Task: Explore a stereo widener VST effect to enhance the spatial presence of a mix.
Action: Mouse moved to (370, 7)
Screenshot: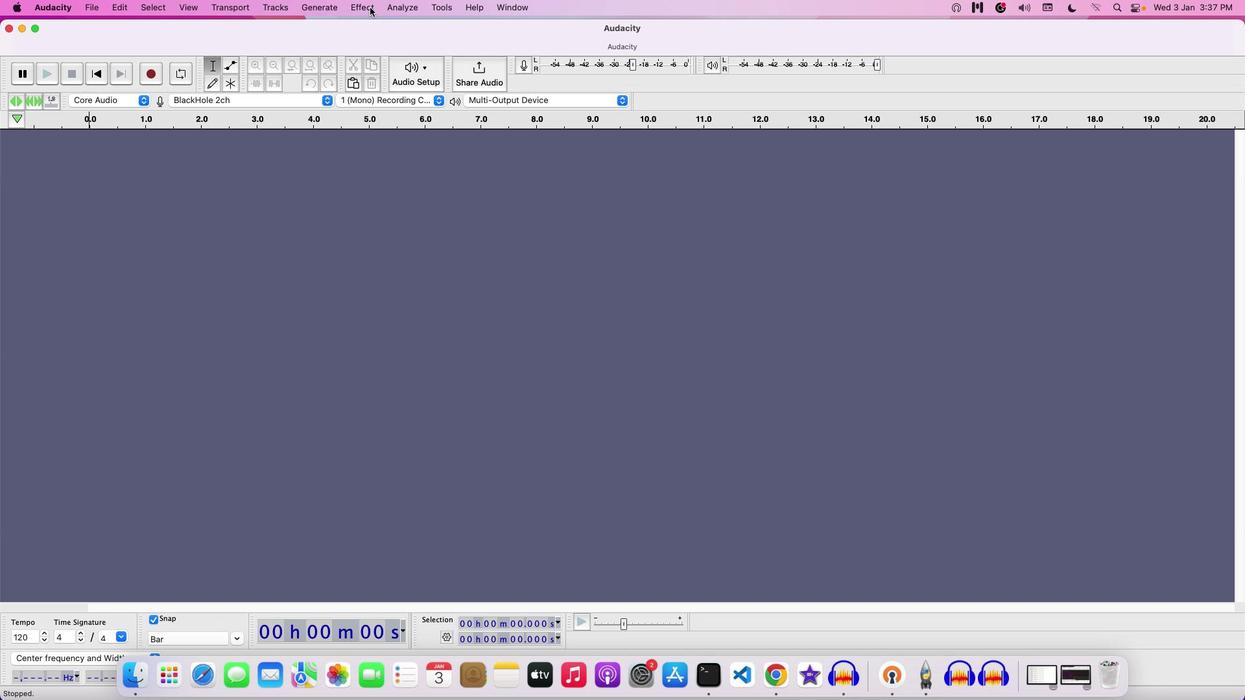 
Action: Mouse pressed left at (370, 7)
Screenshot: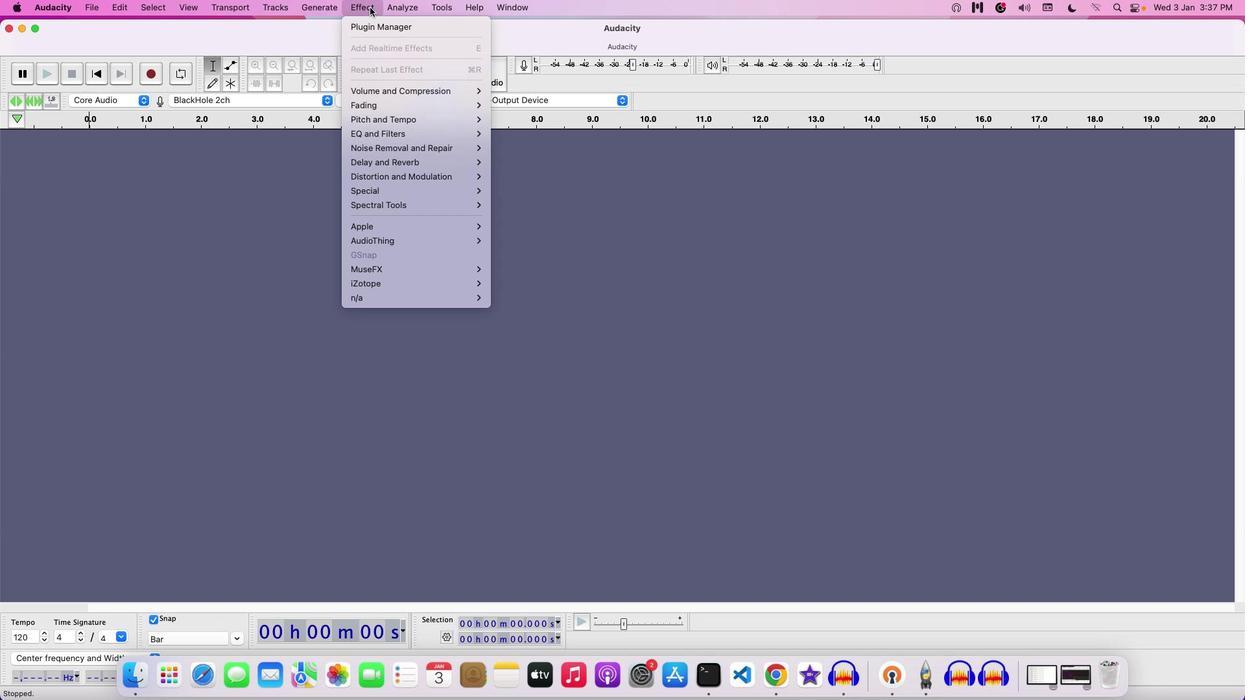
Action: Mouse moved to (108, 40)
Screenshot: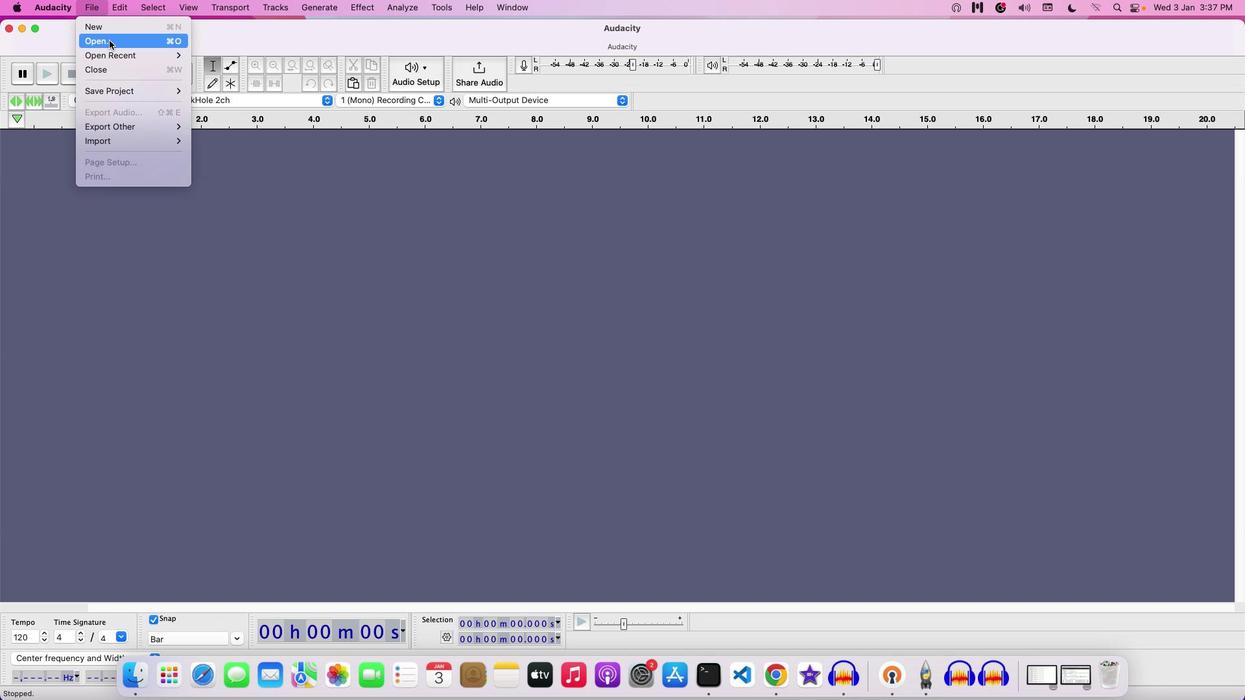 
Action: Mouse pressed left at (108, 40)
Screenshot: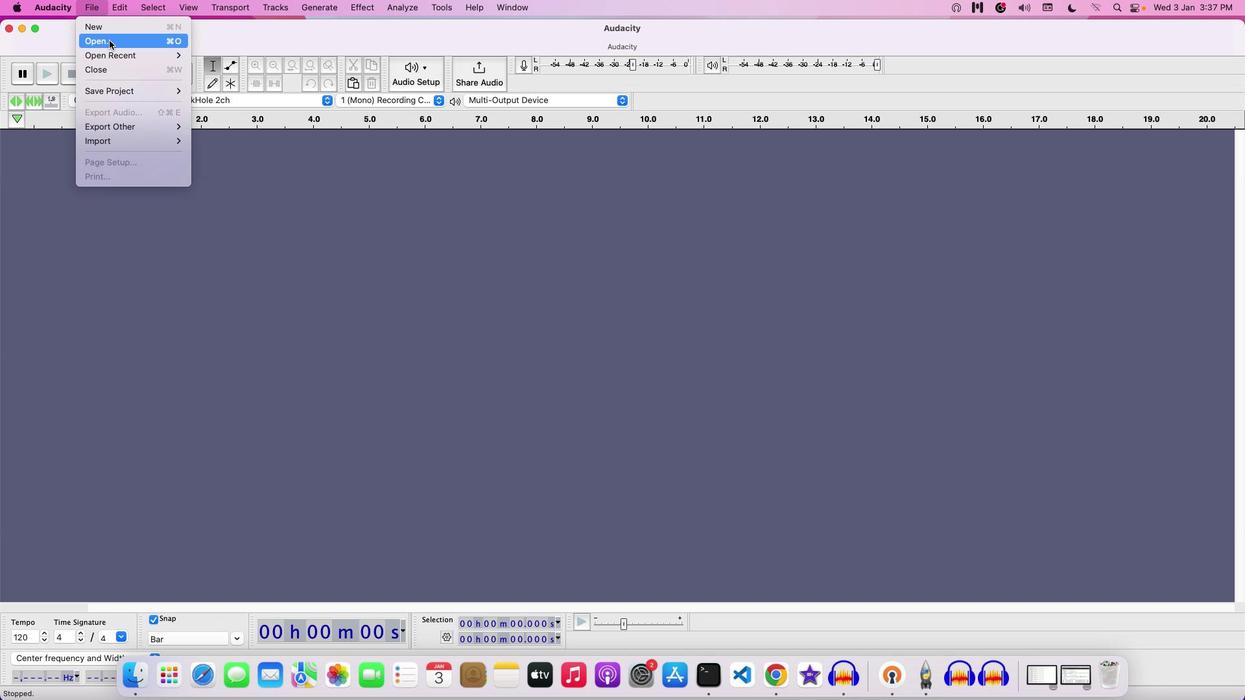 
Action: Mouse moved to (674, 144)
Screenshot: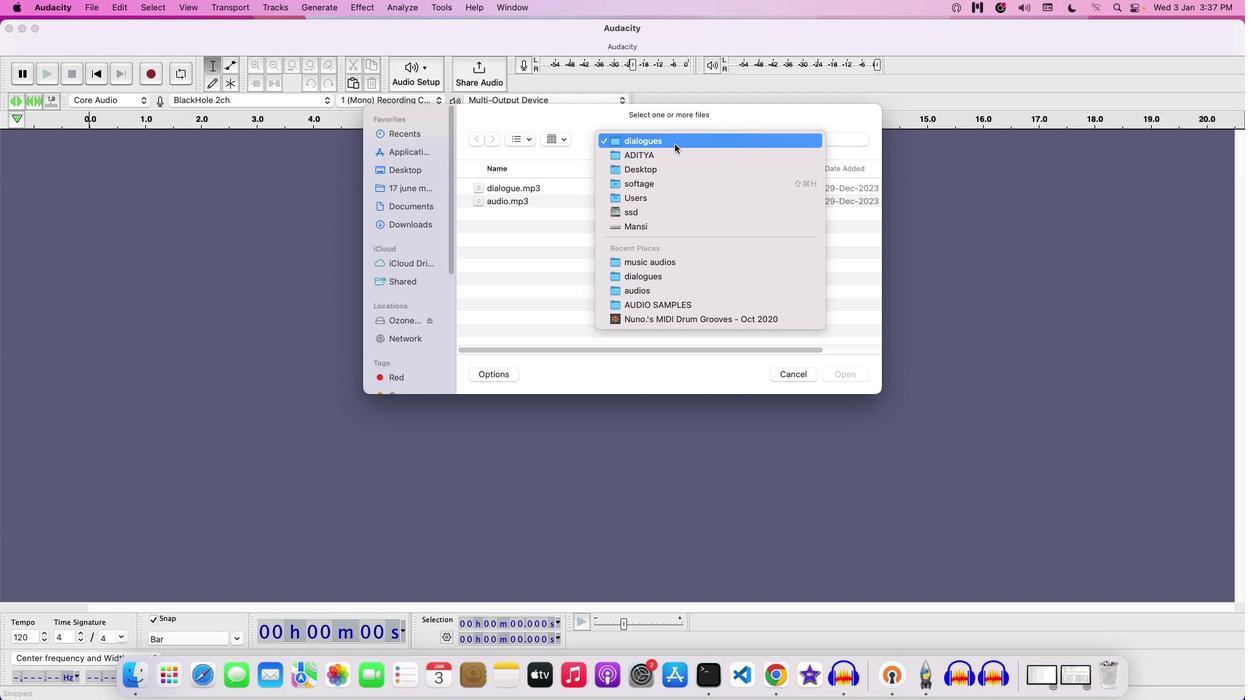 
Action: Mouse pressed left at (674, 144)
Screenshot: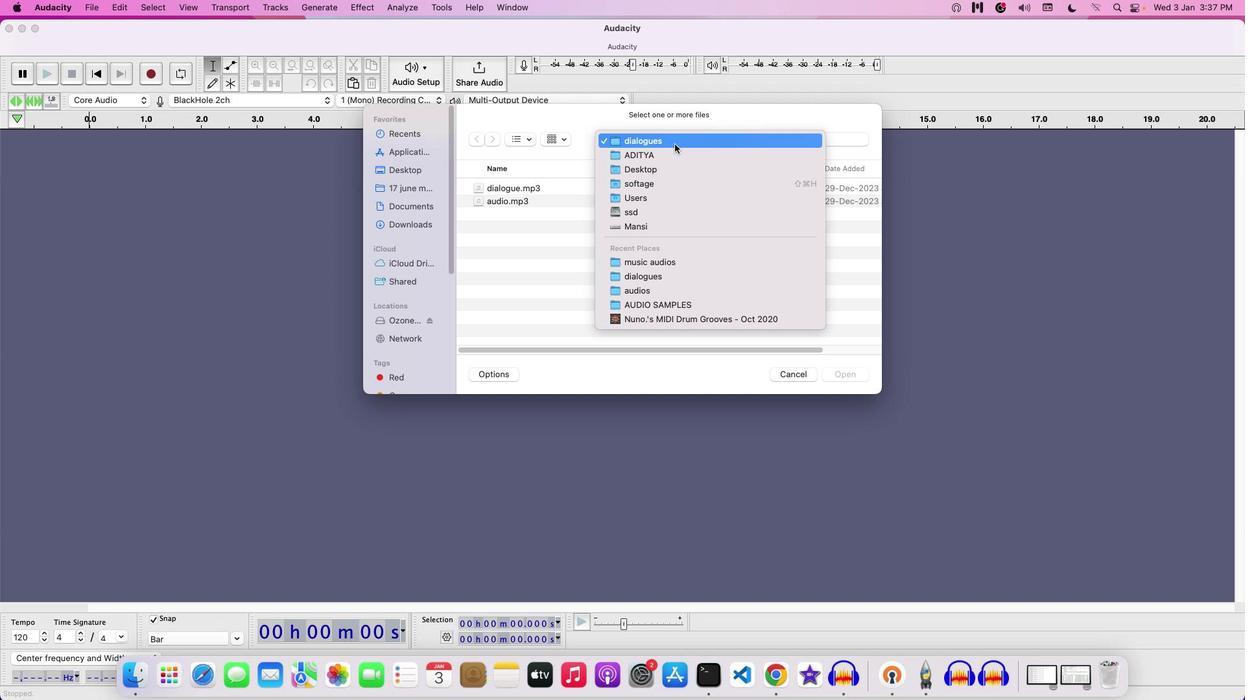 
Action: Mouse moved to (674, 159)
Screenshot: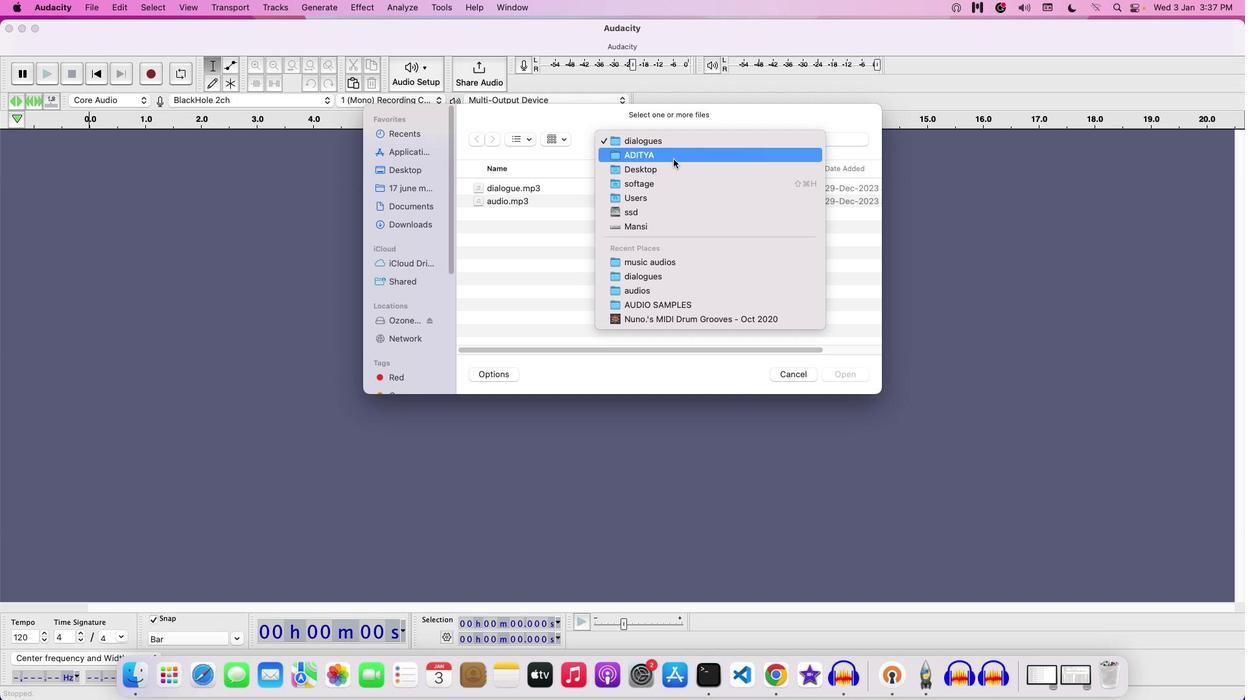 
Action: Mouse pressed left at (674, 159)
Screenshot: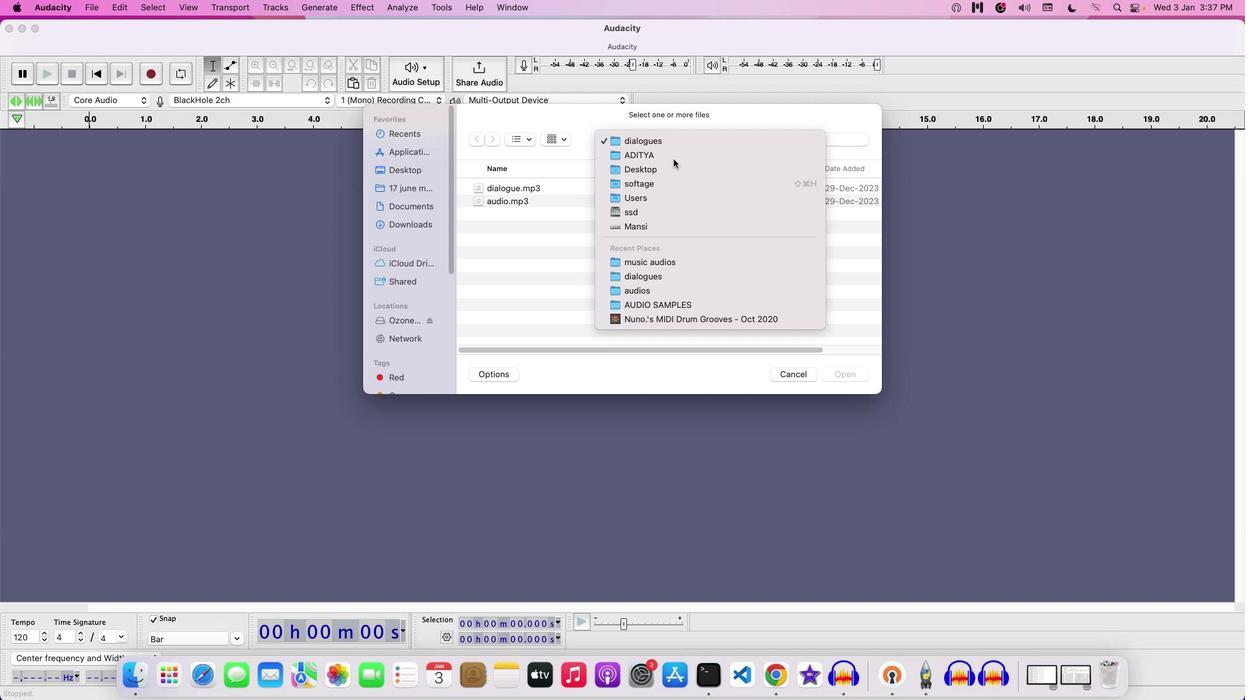 
Action: Mouse moved to (511, 216)
Screenshot: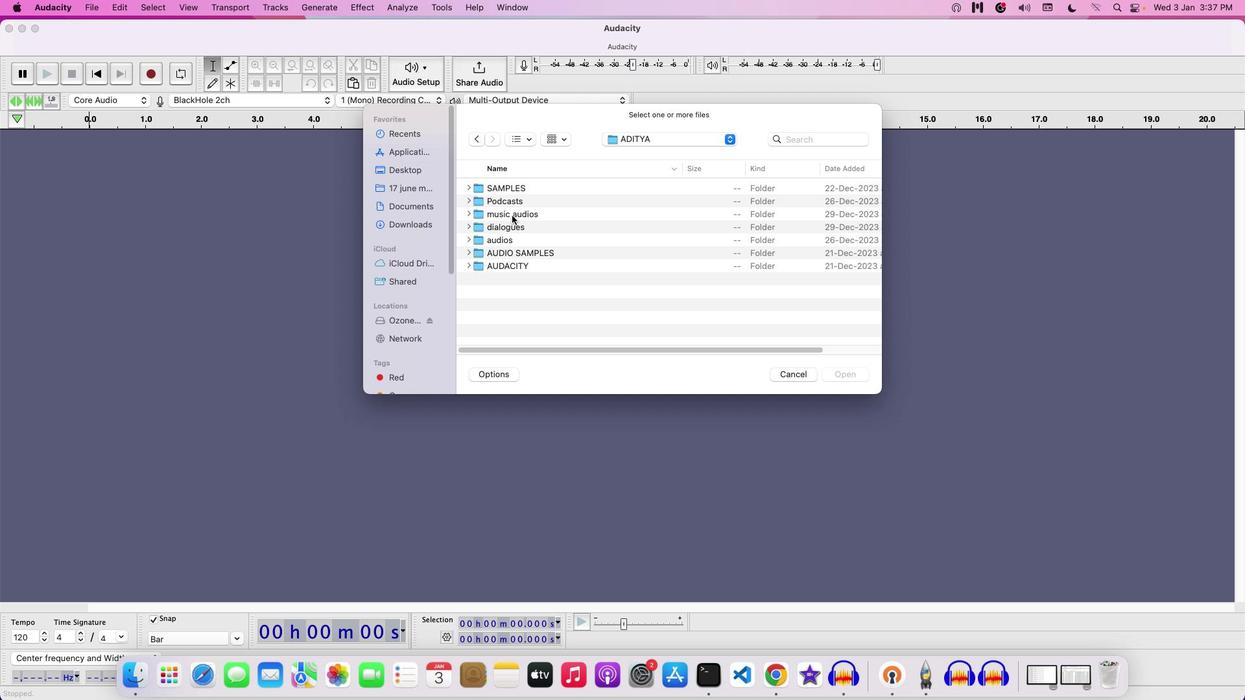 
Action: Mouse pressed left at (511, 216)
Screenshot: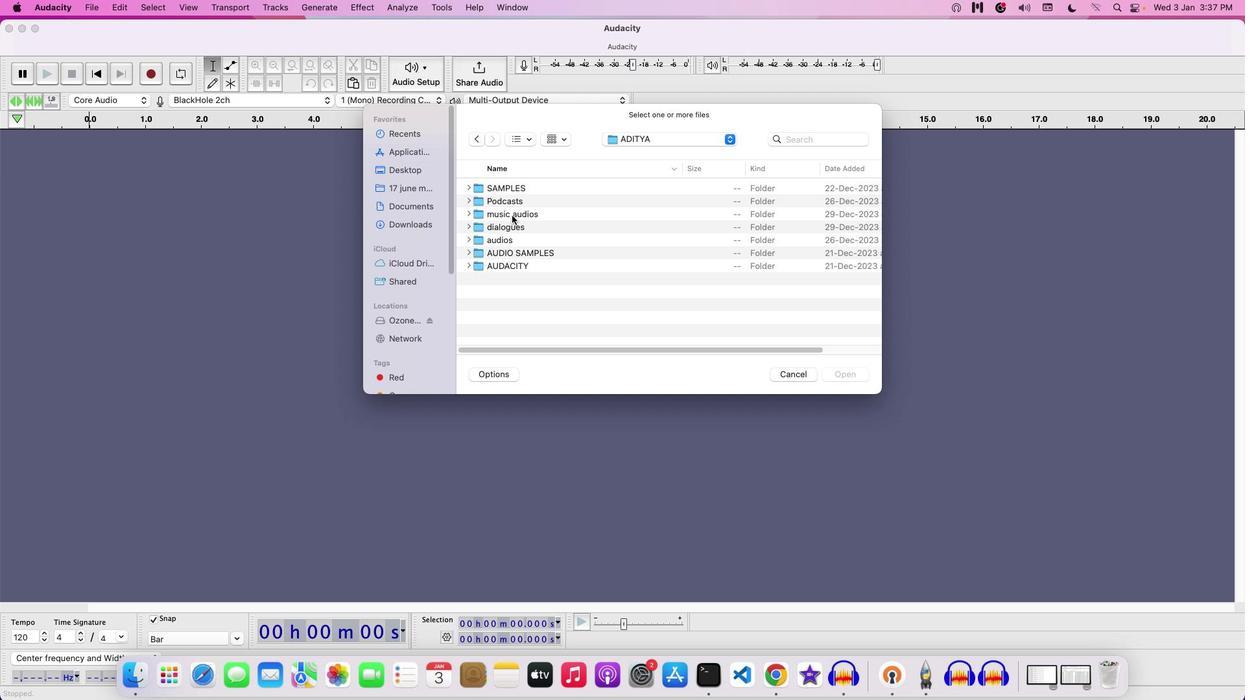 
Action: Mouse pressed left at (511, 216)
Screenshot: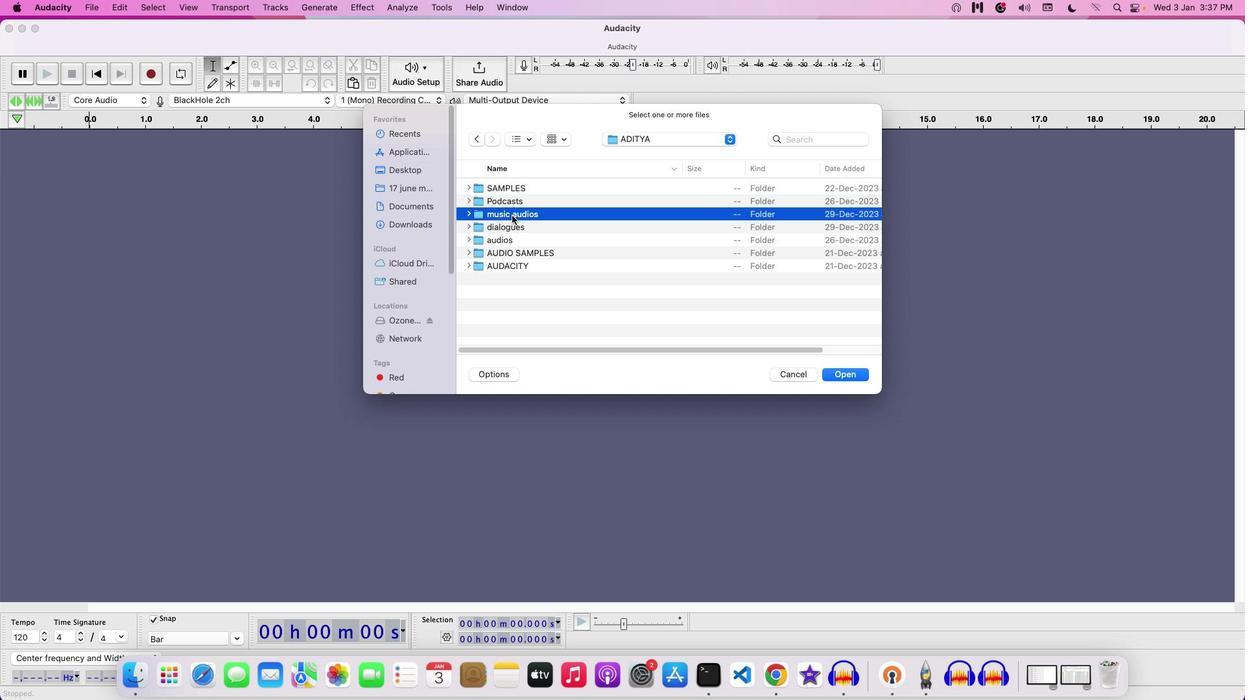 
Action: Mouse moved to (547, 277)
Screenshot: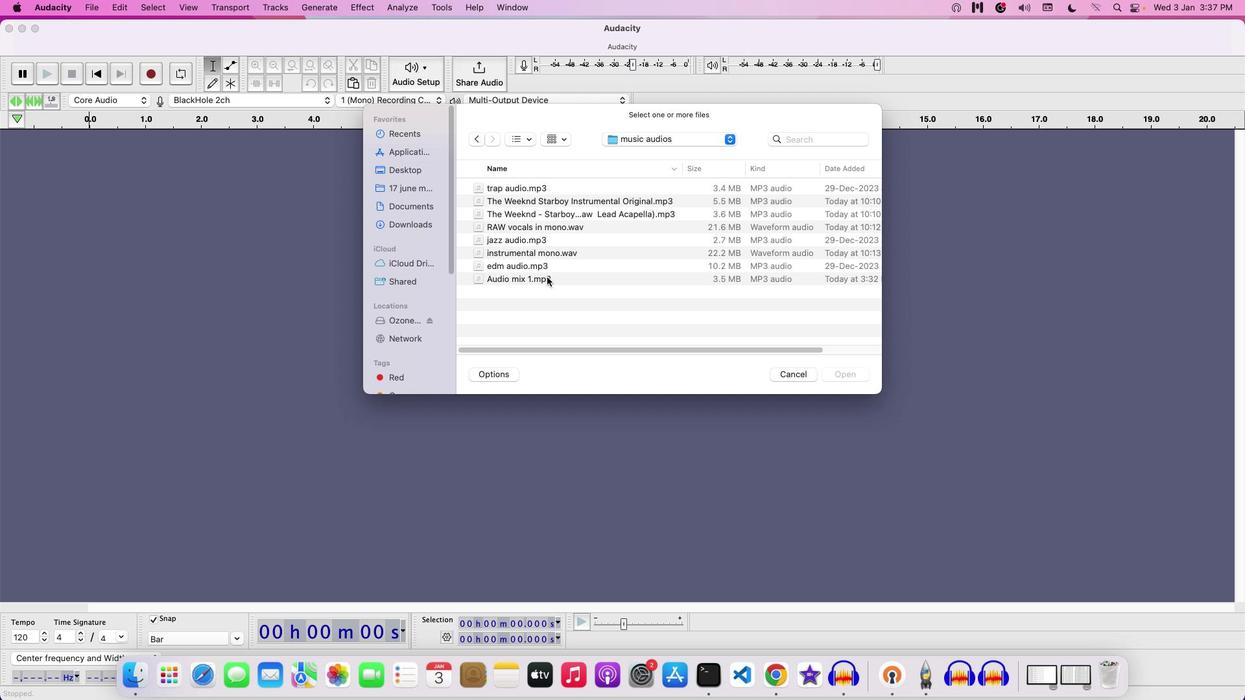
Action: Mouse pressed left at (547, 277)
Screenshot: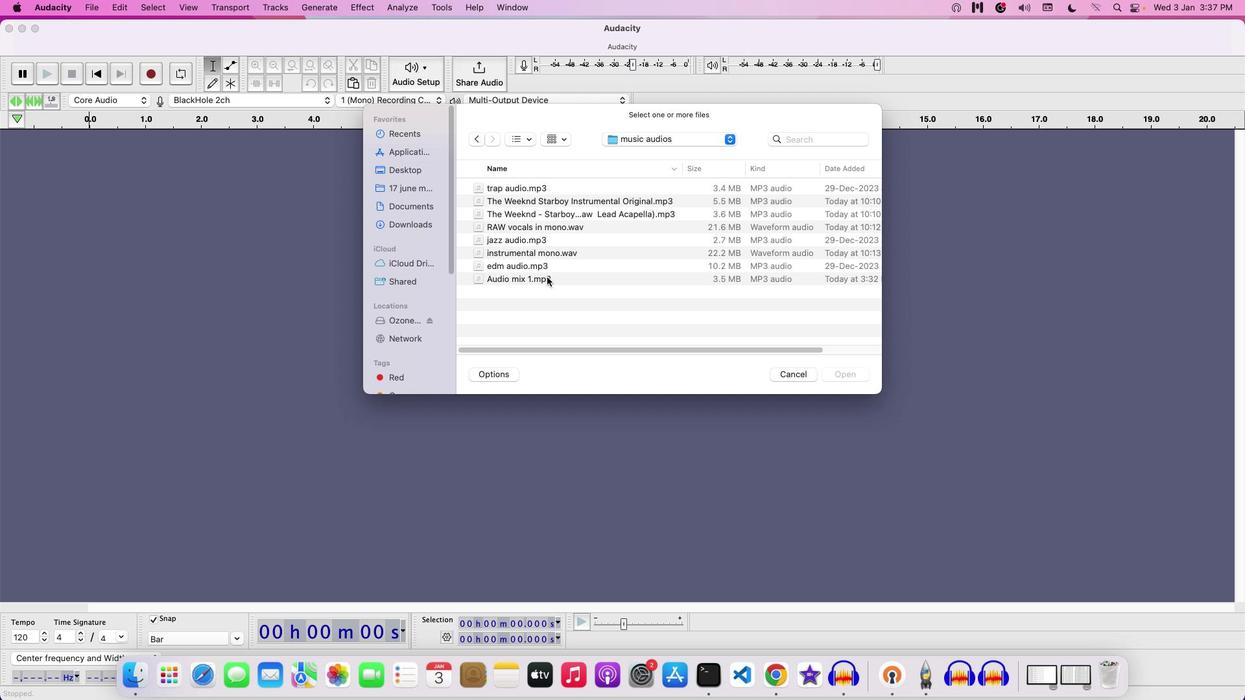 
Action: Mouse moved to (570, 281)
Screenshot: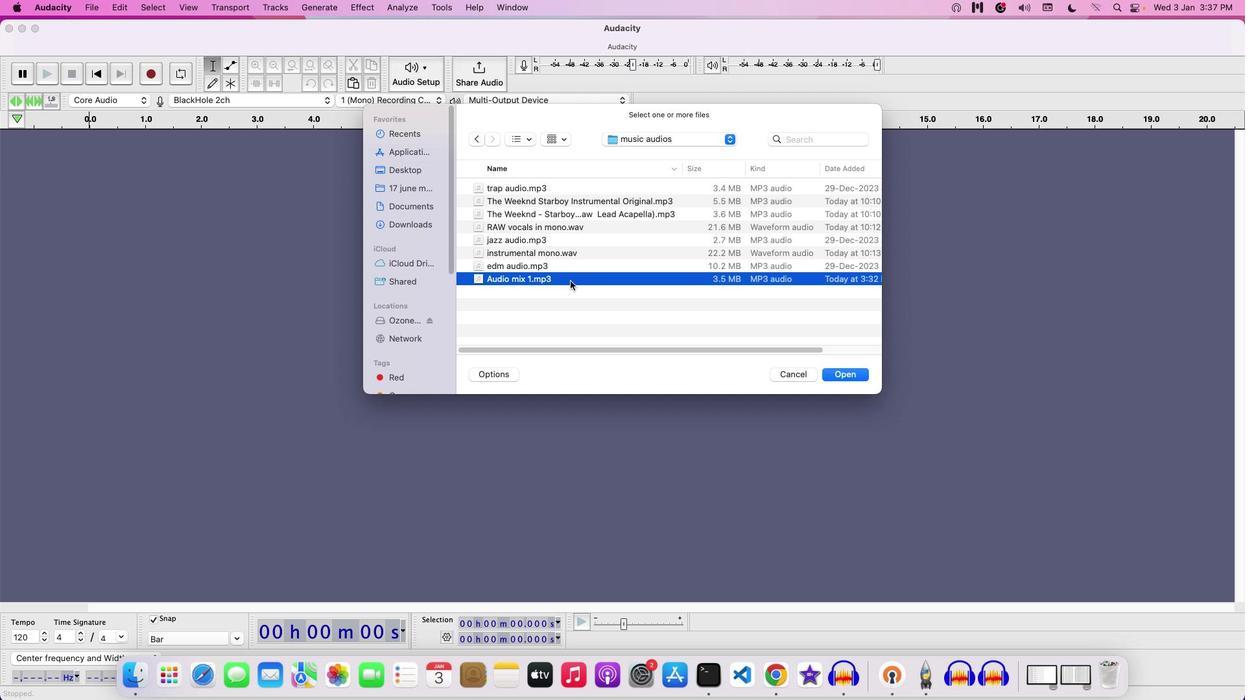 
Action: Mouse pressed left at (570, 281)
Screenshot: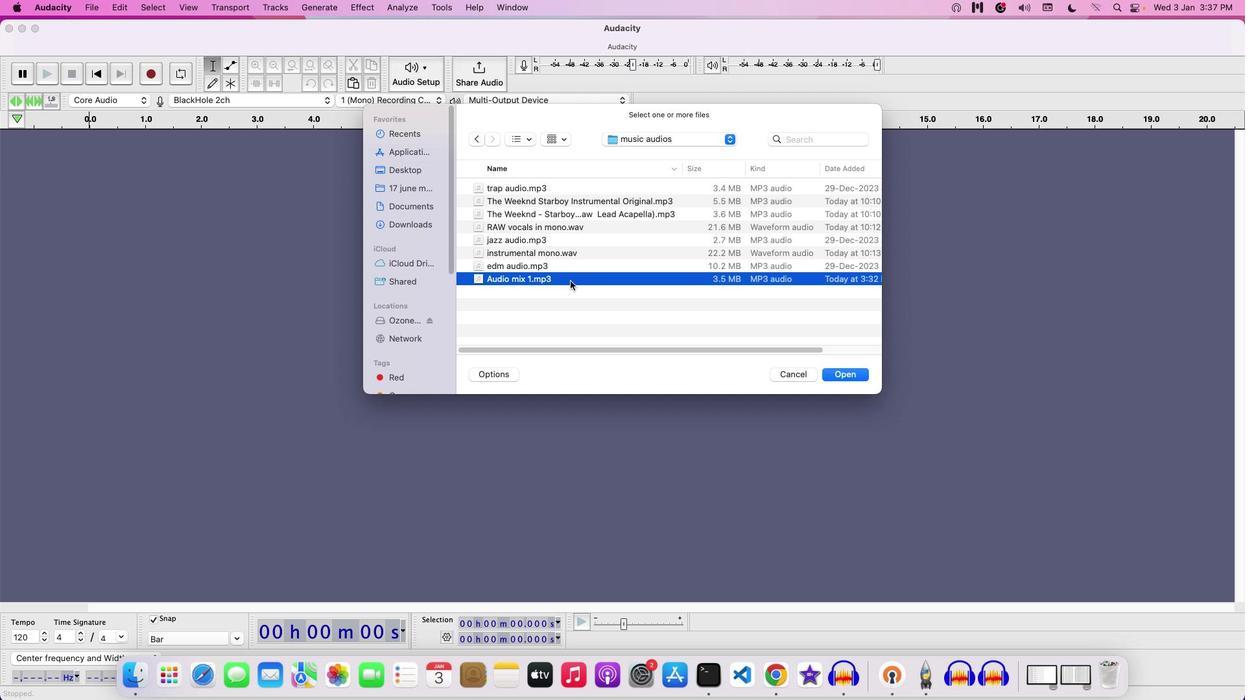 
Action: Mouse moved to (784, 375)
Screenshot: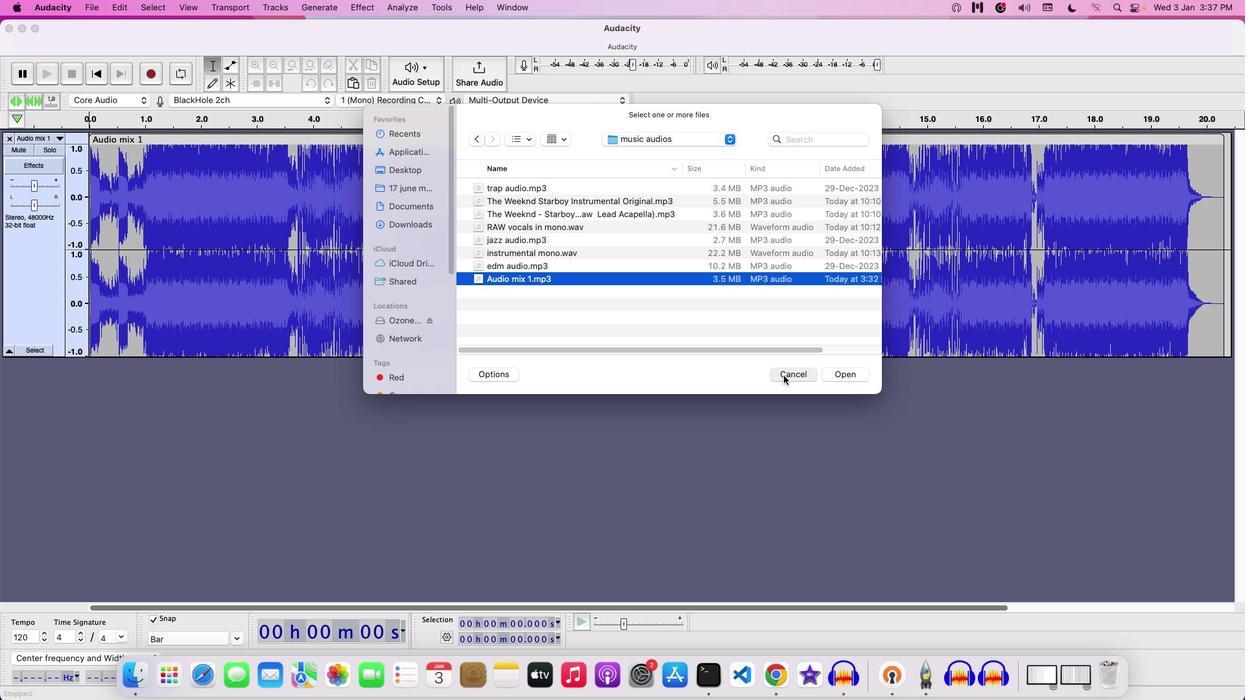 
Action: Mouse pressed left at (784, 375)
Screenshot: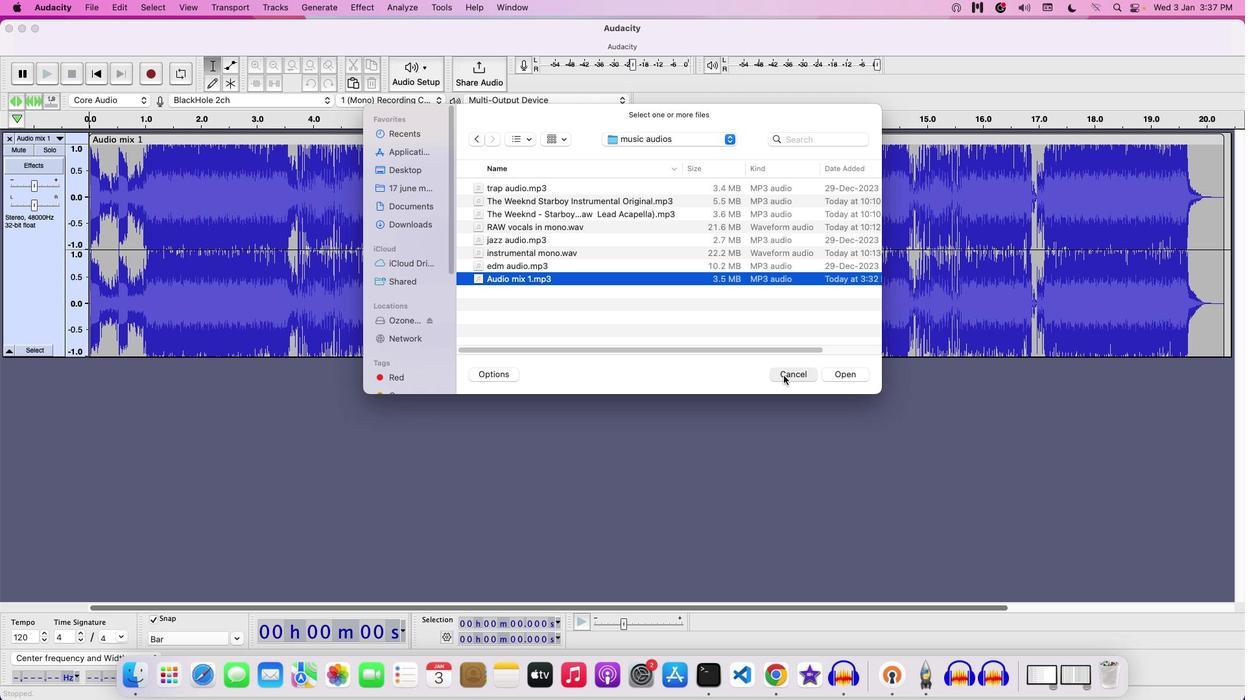
Action: Mouse moved to (511, 276)
Screenshot: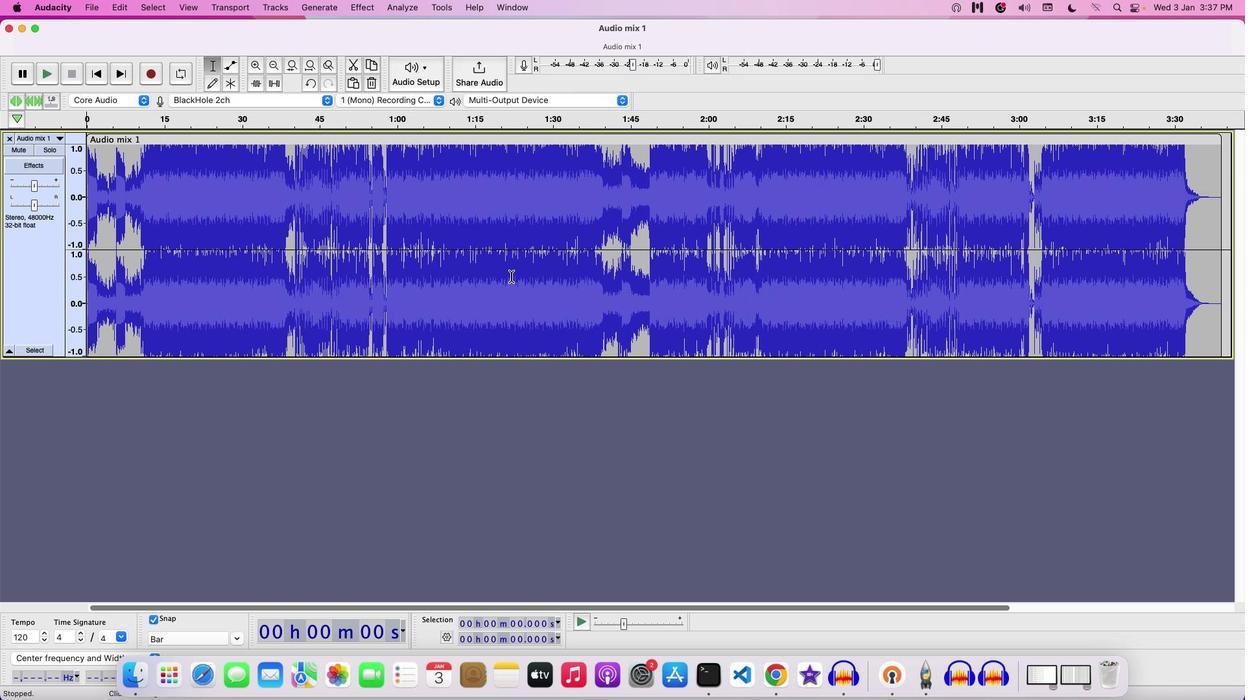 
Action: Key pressed Key.space
Screenshot: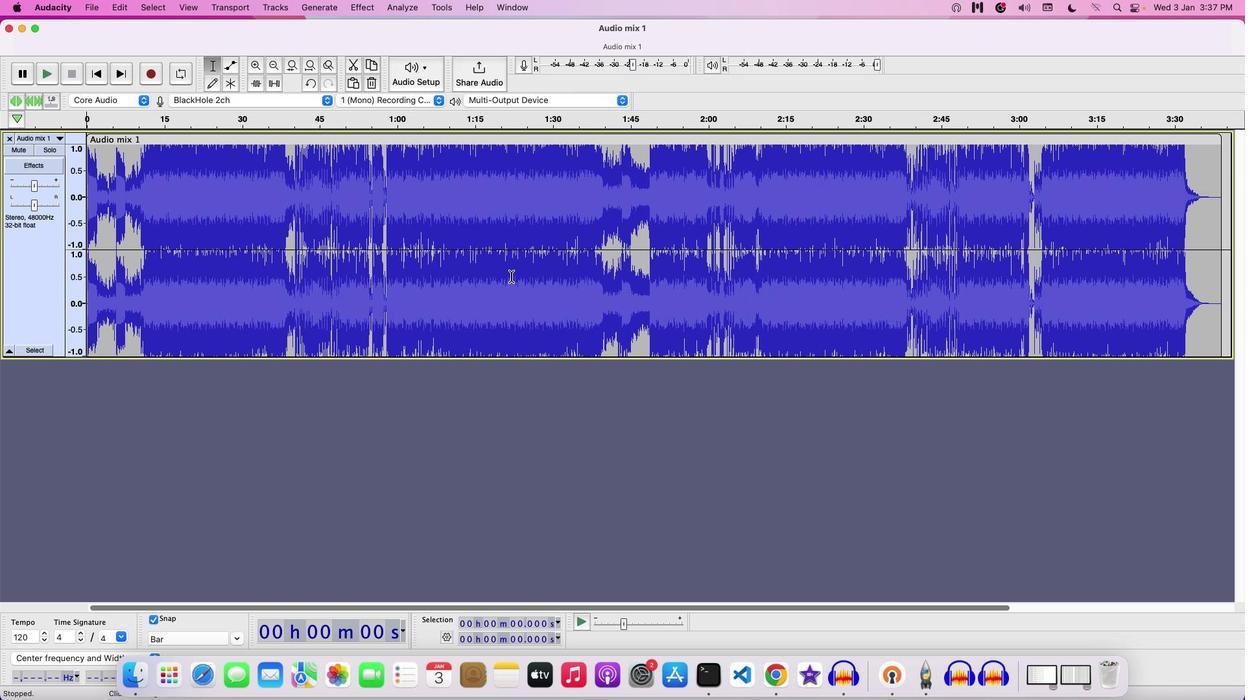 
Action: Mouse moved to (33, 186)
Screenshot: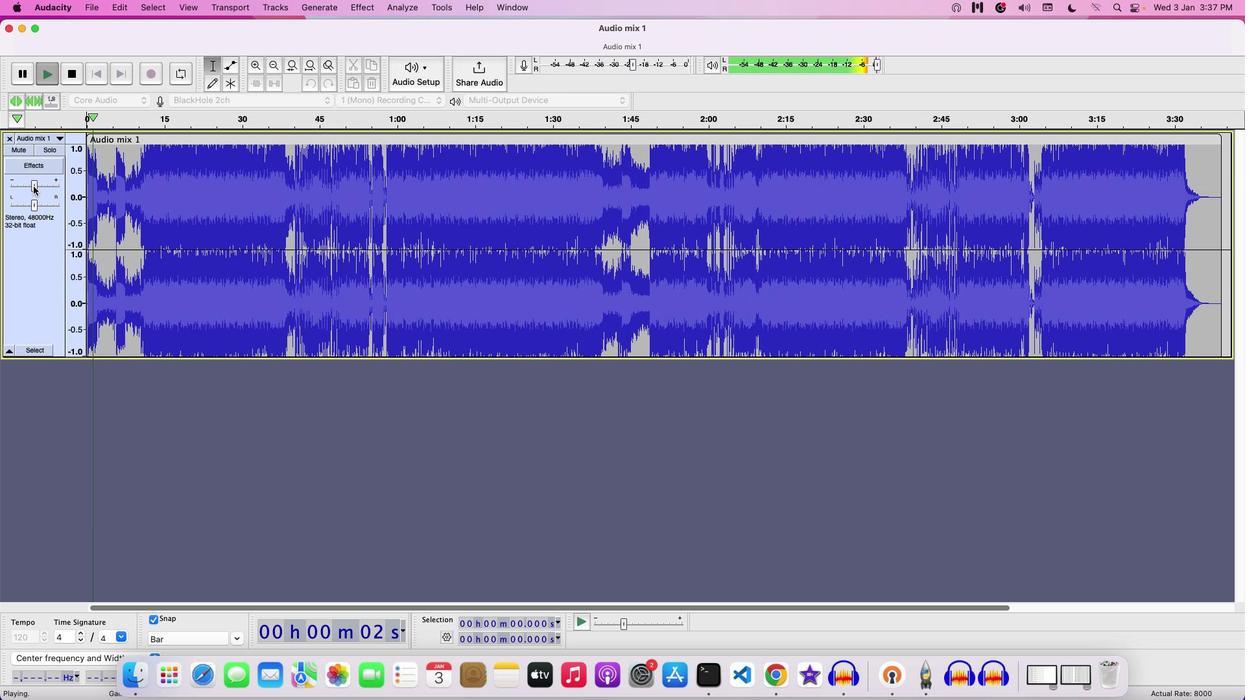 
Action: Mouse pressed left at (33, 186)
Screenshot: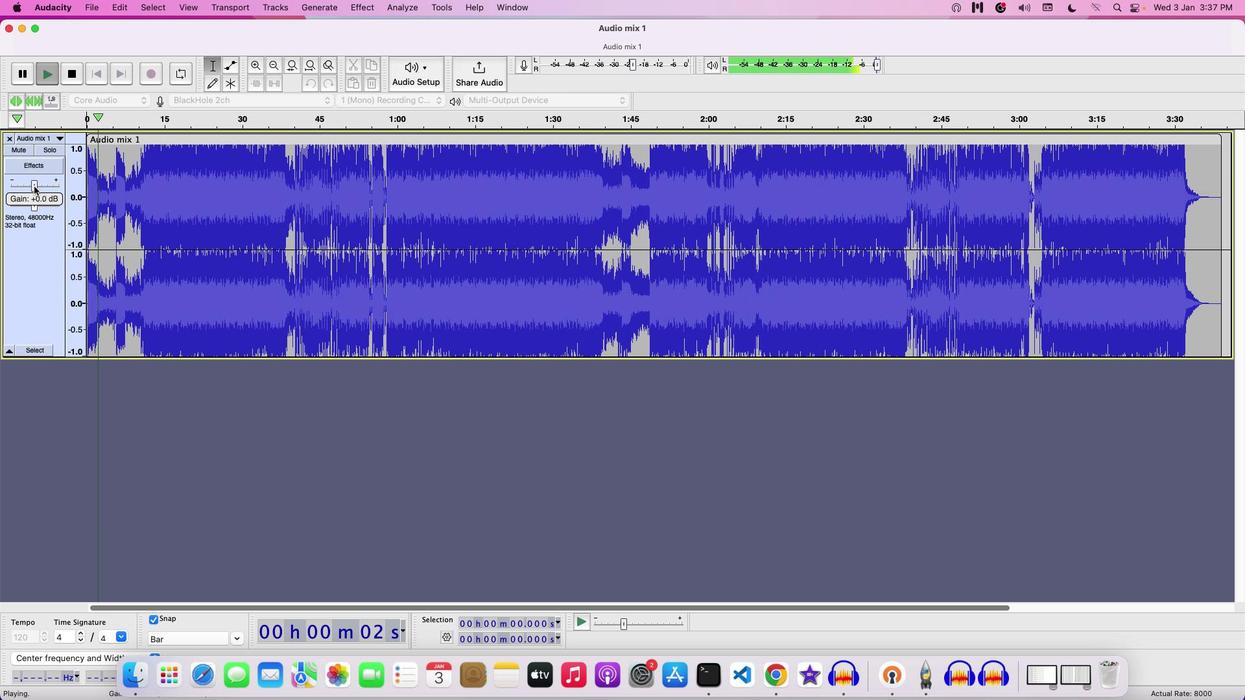 
Action: Mouse moved to (34, 184)
Screenshot: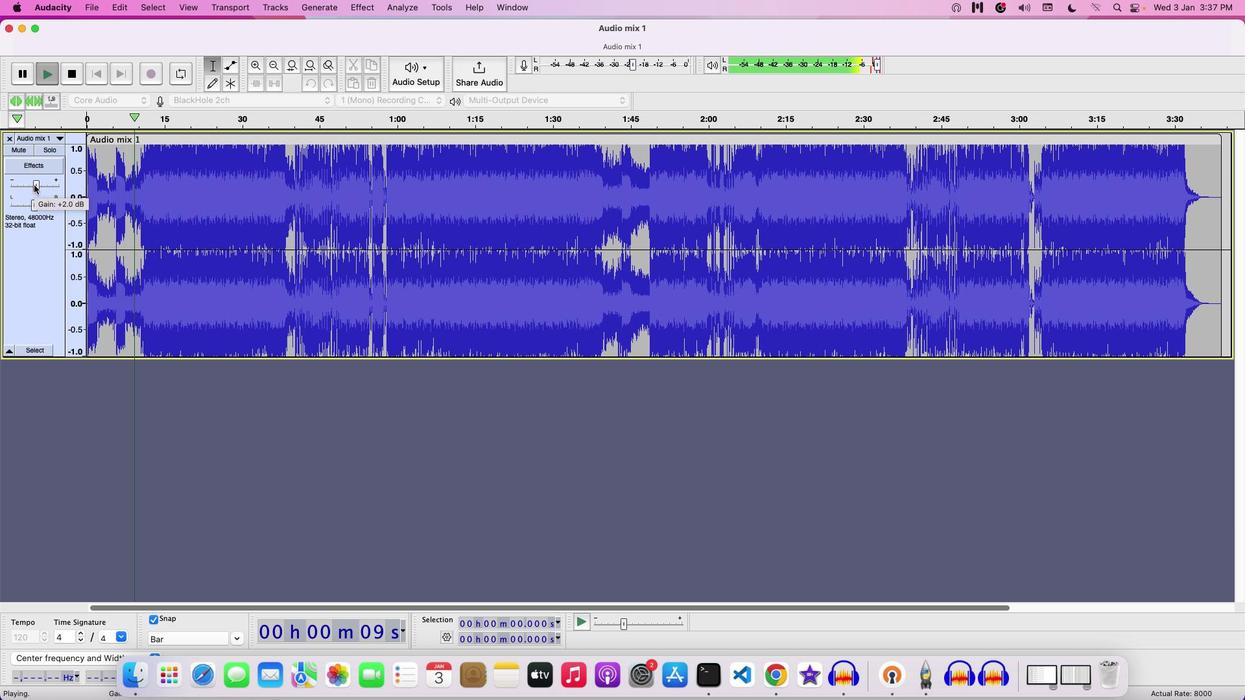 
Action: Mouse pressed left at (34, 184)
Screenshot: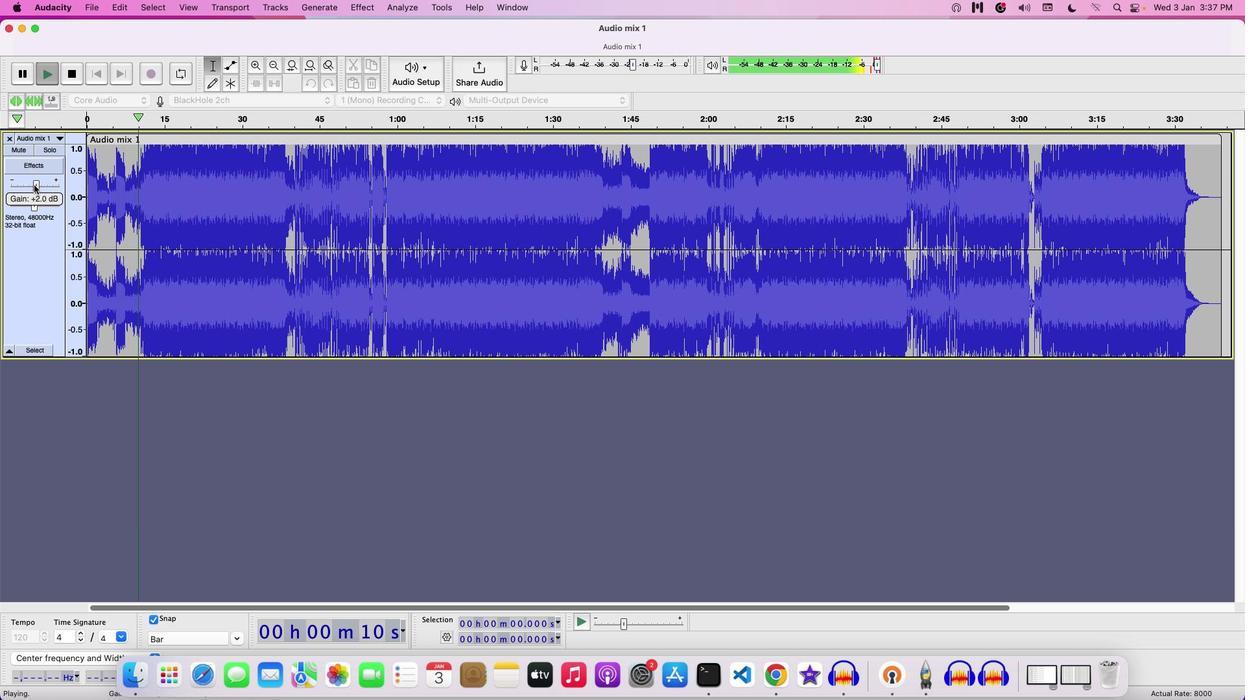 
Action: Mouse moved to (34, 184)
Screenshot: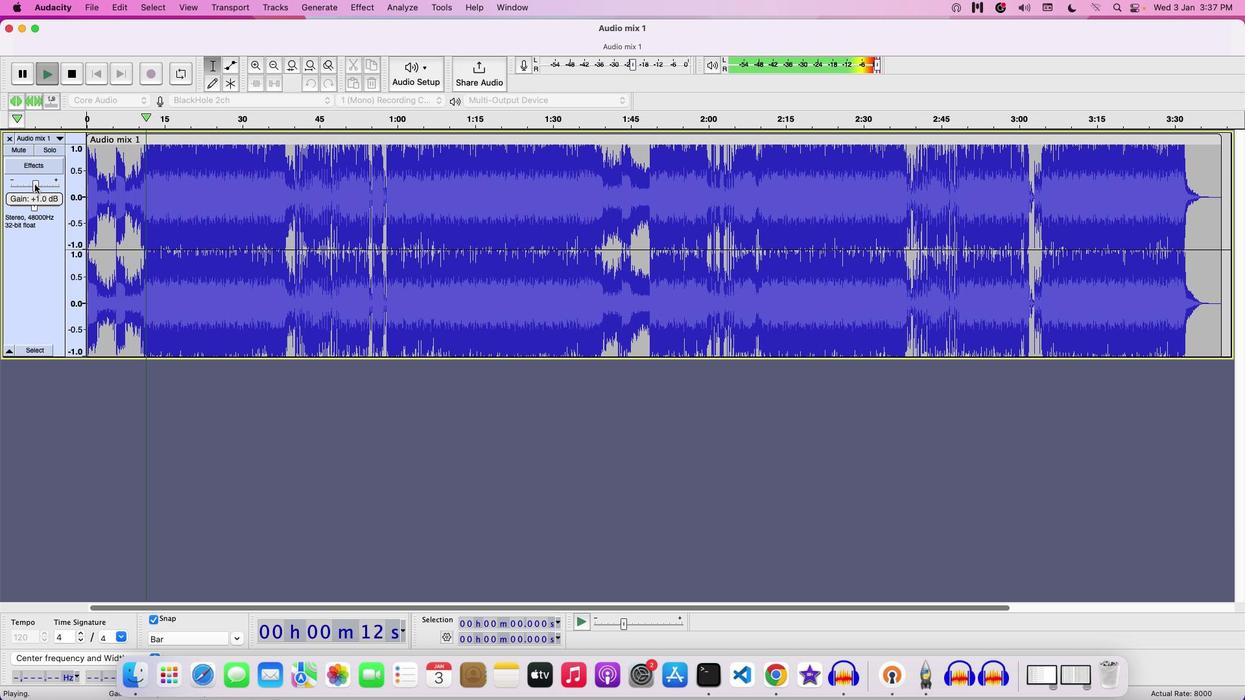 
Action: Mouse pressed left at (34, 184)
Screenshot: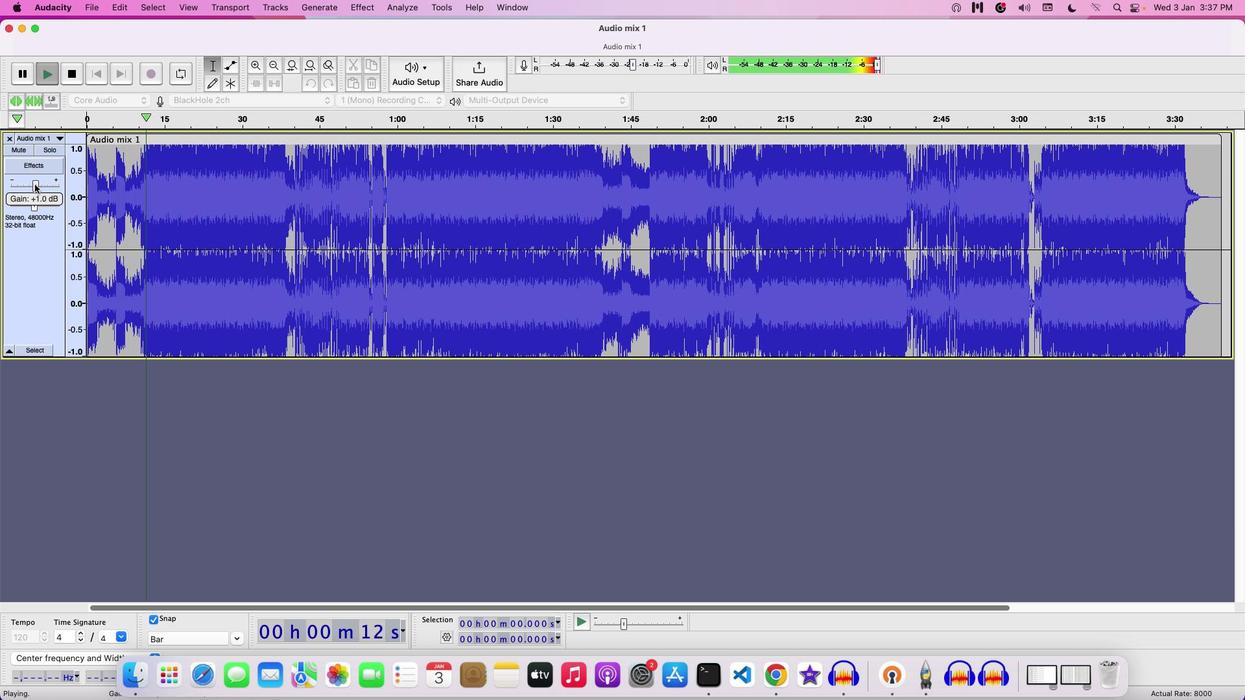 
Action: Mouse moved to (35, 184)
Screenshot: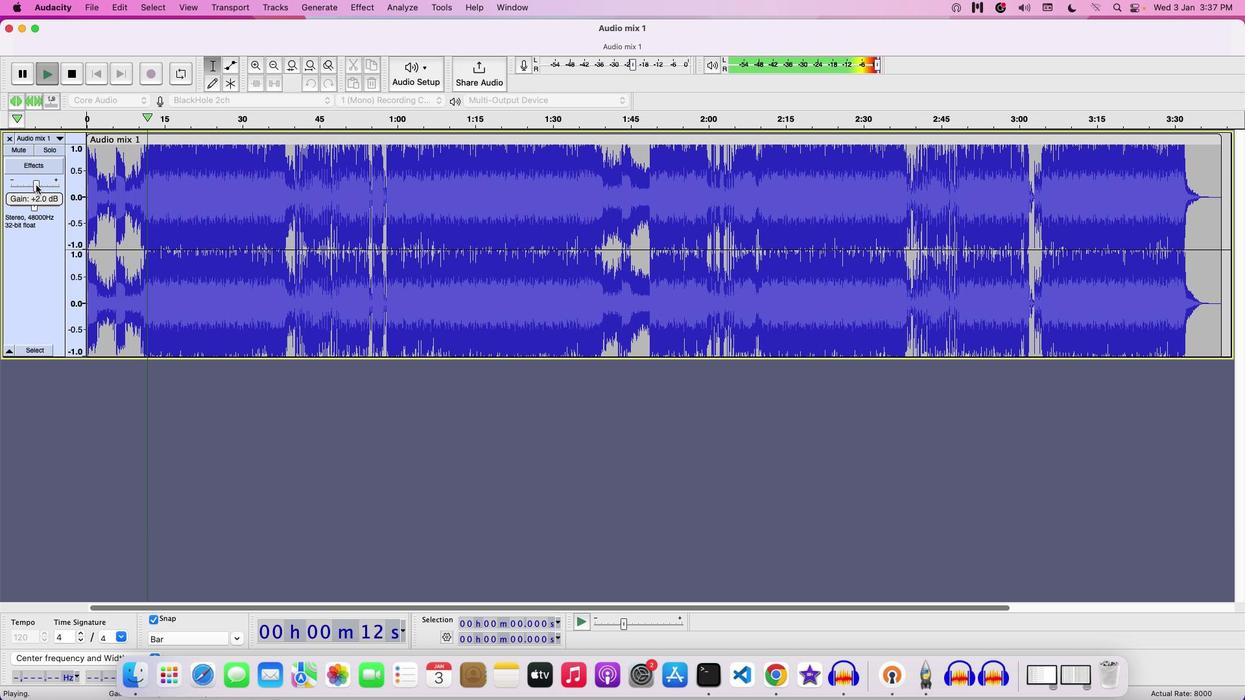 
Action: Mouse pressed left at (35, 184)
Screenshot: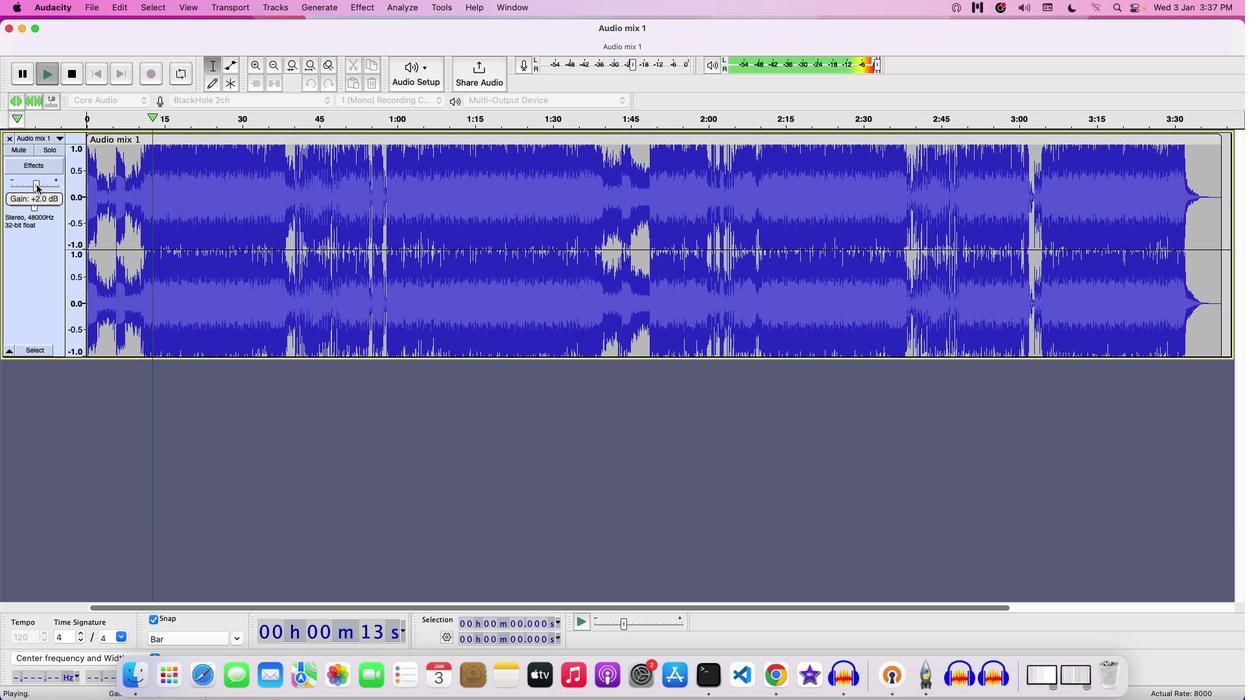 
Action: Mouse moved to (44, 260)
Screenshot: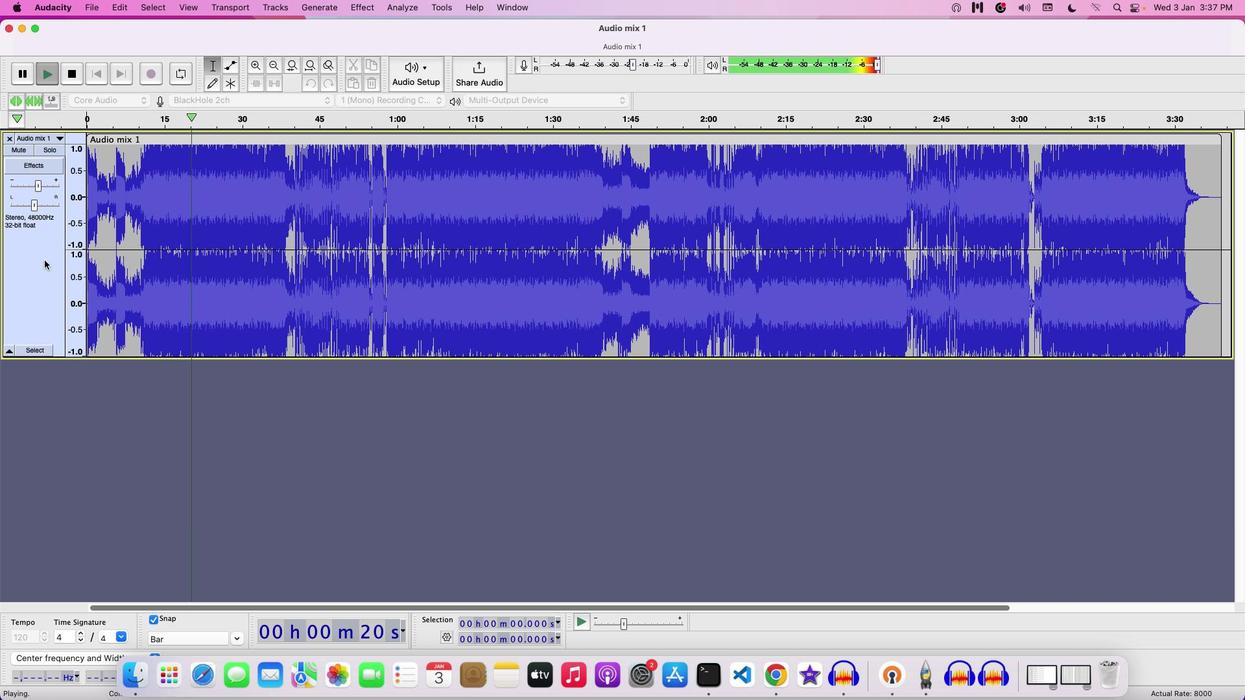 
Action: Mouse pressed left at (44, 260)
Screenshot: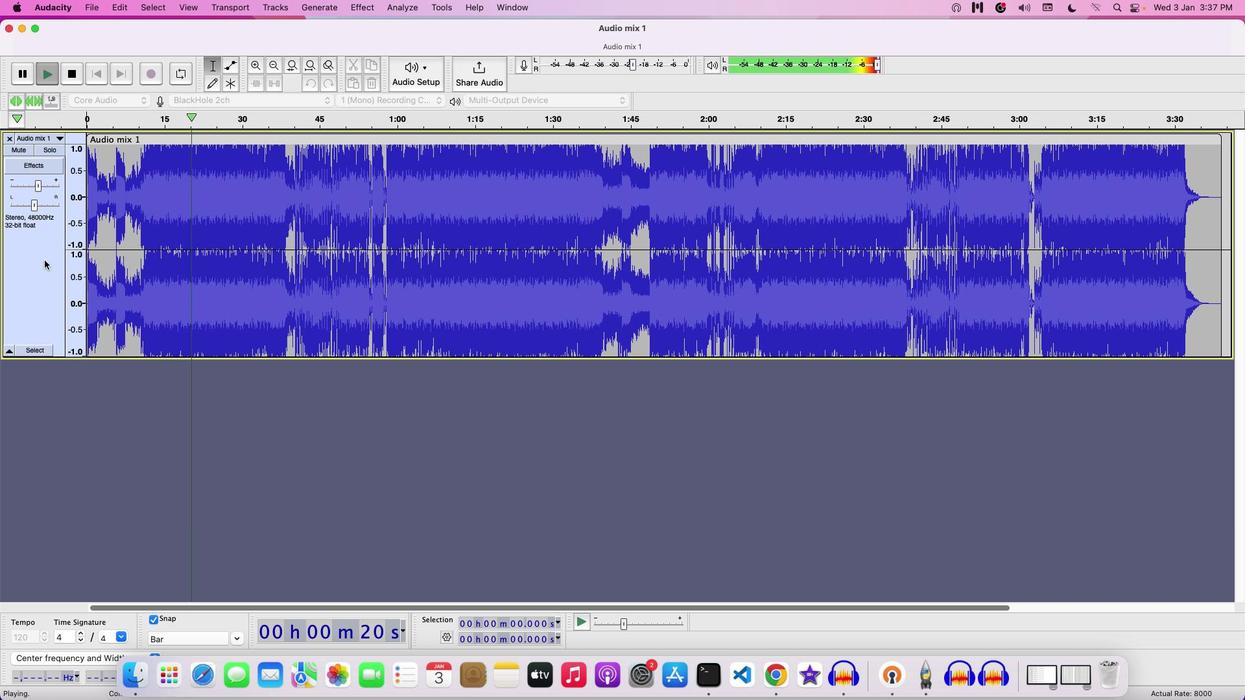 
Action: Mouse moved to (363, 16)
Screenshot: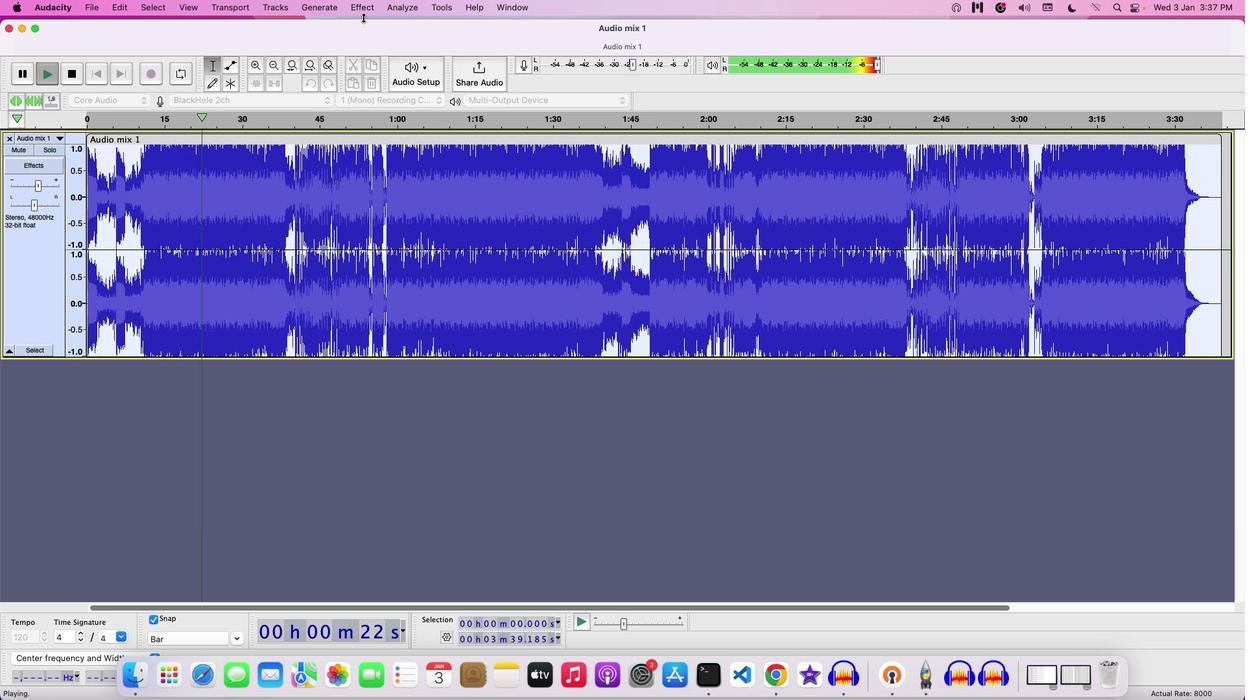 
Action: Key pressed Key.space
Screenshot: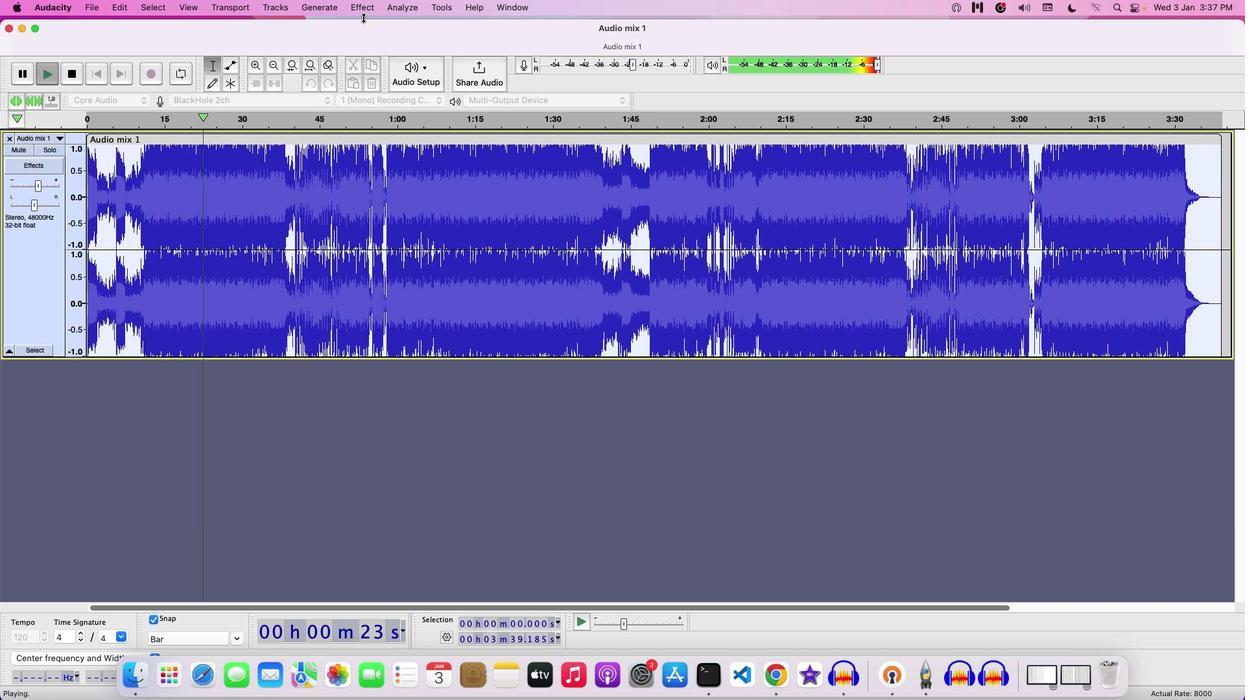 
Action: Mouse moved to (354, 5)
Screenshot: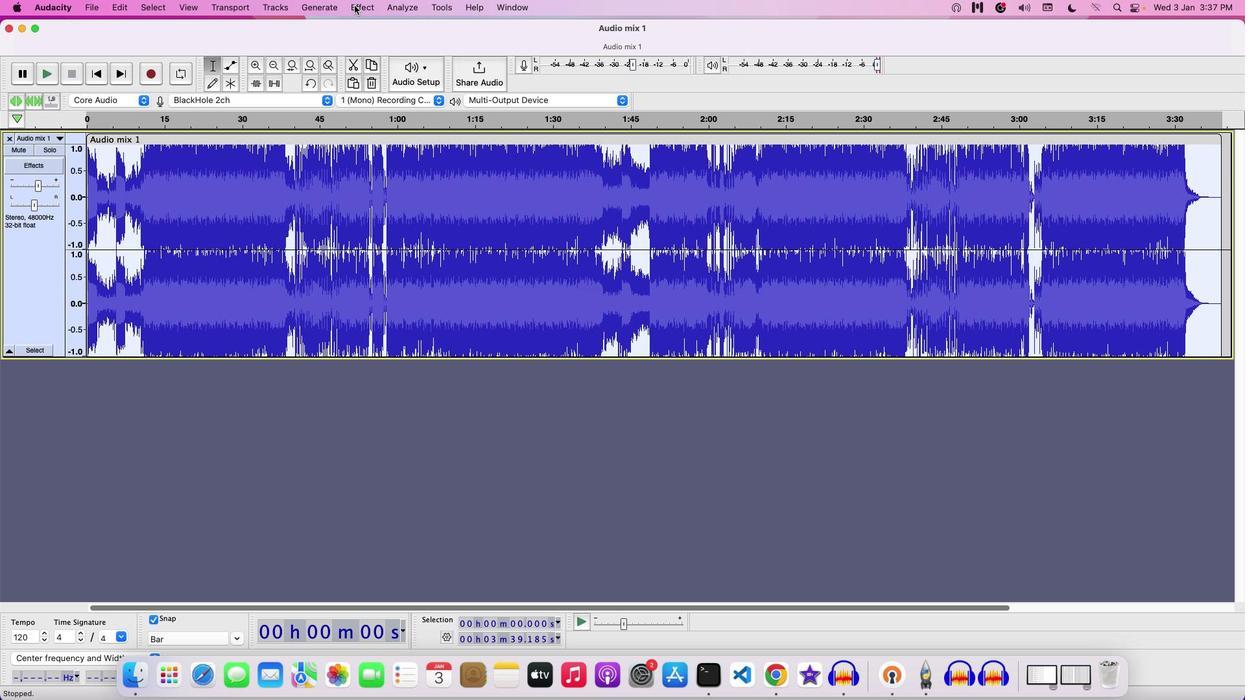 
Action: Mouse pressed left at (354, 5)
Screenshot: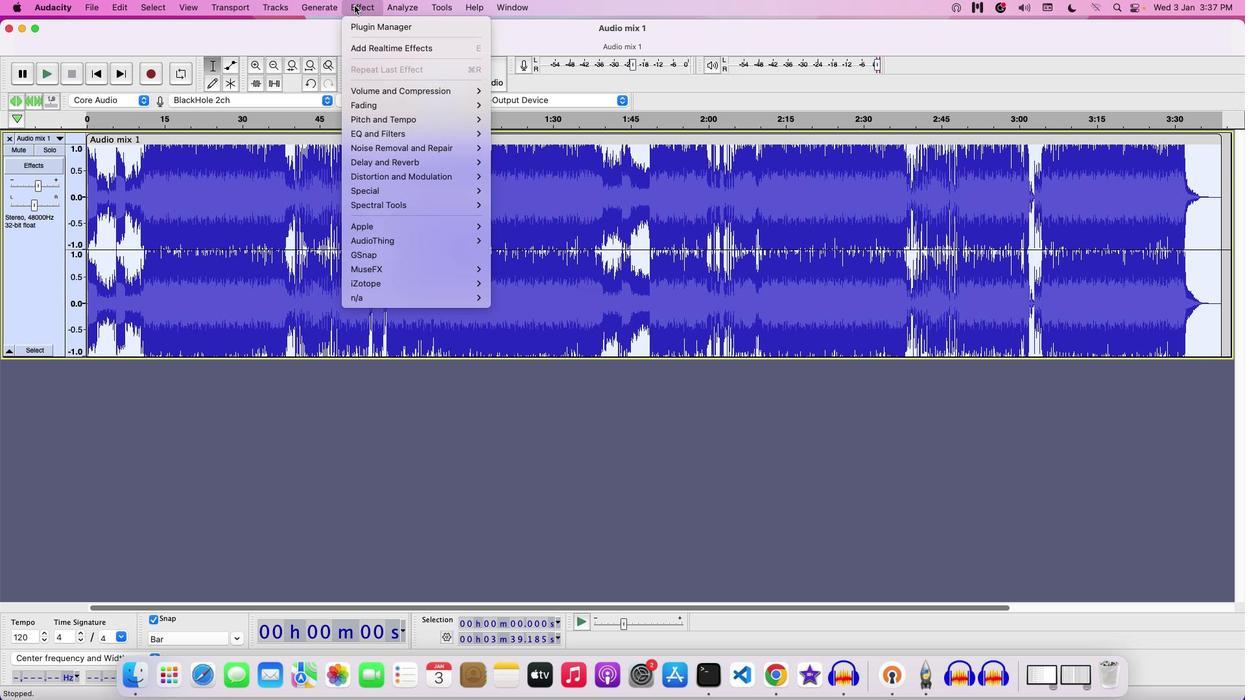 
Action: Mouse moved to (694, 282)
Screenshot: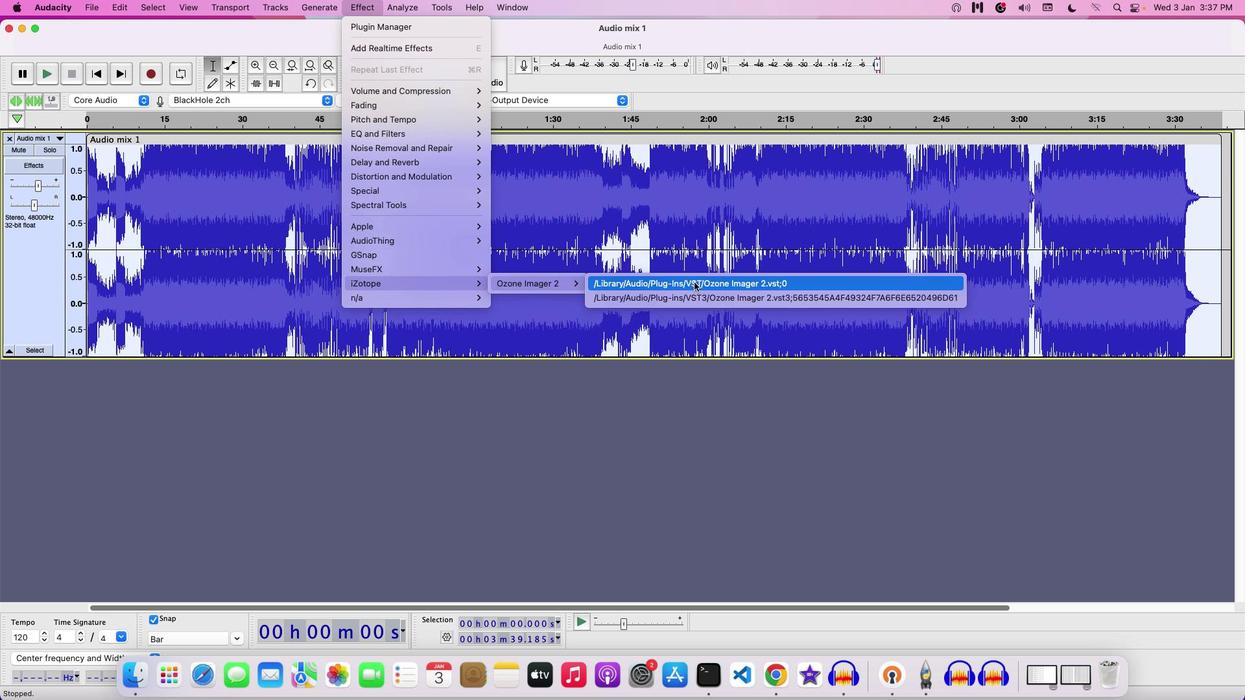 
Action: Mouse pressed left at (694, 282)
Screenshot: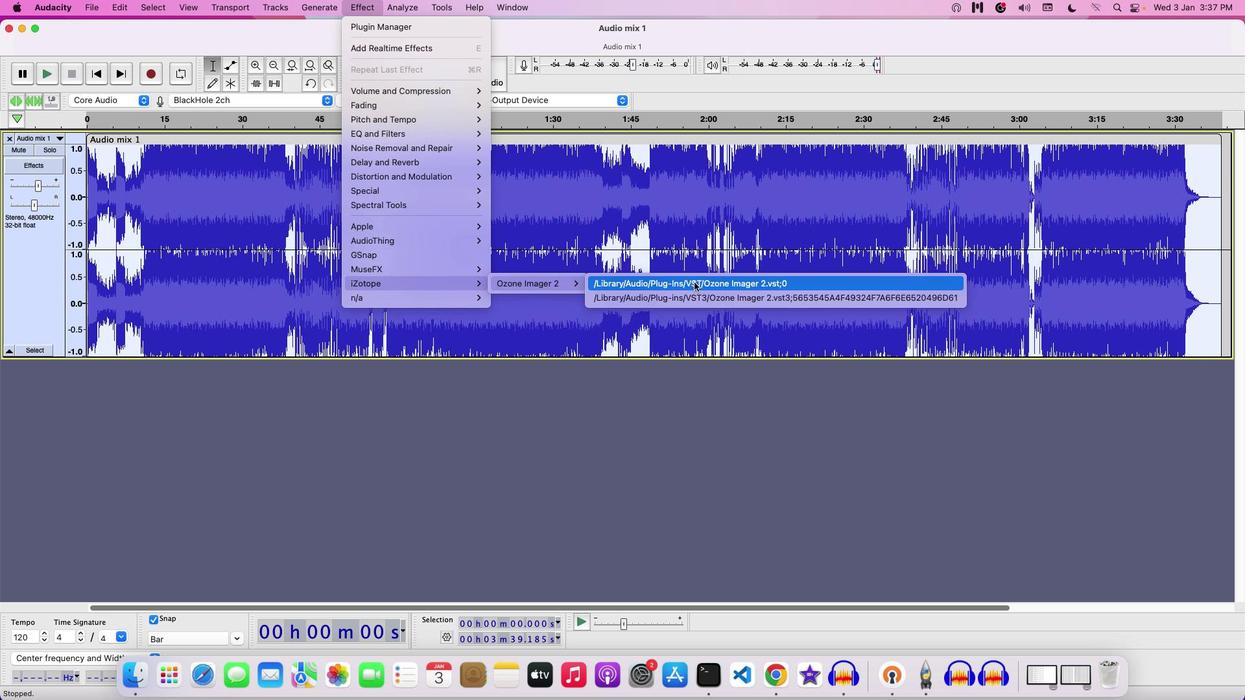 
Action: Mouse moved to (788, 386)
Screenshot: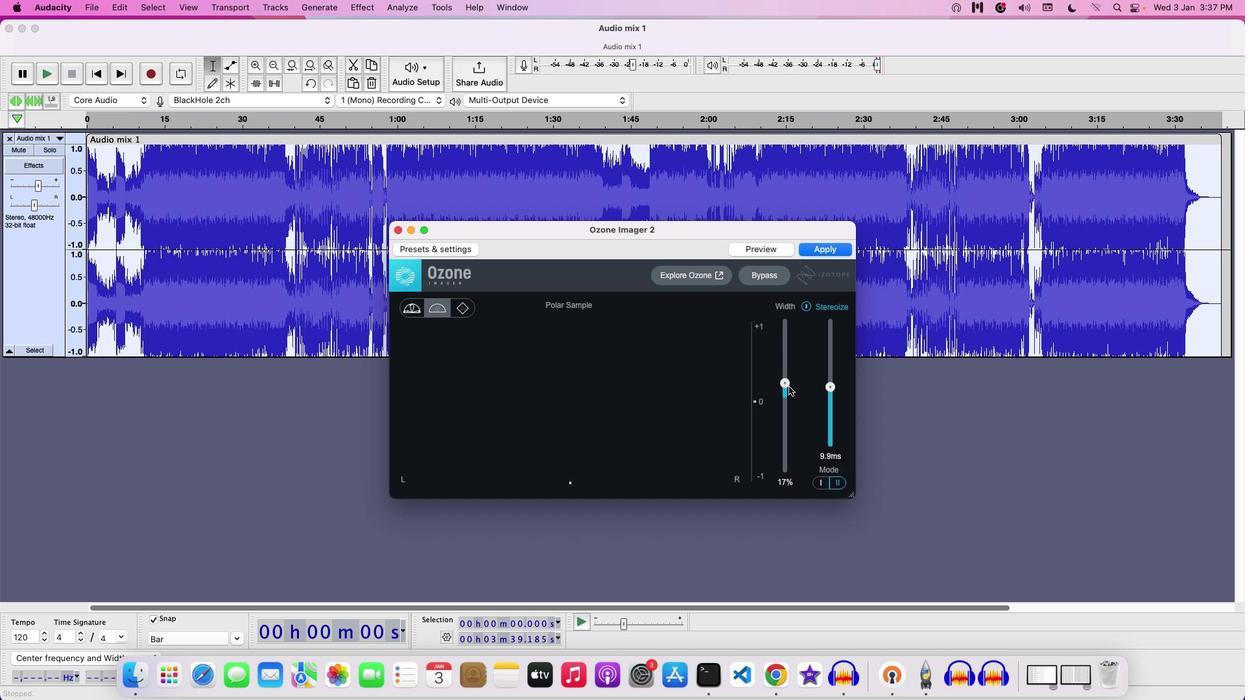 
Action: Mouse pressed left at (788, 386)
Screenshot: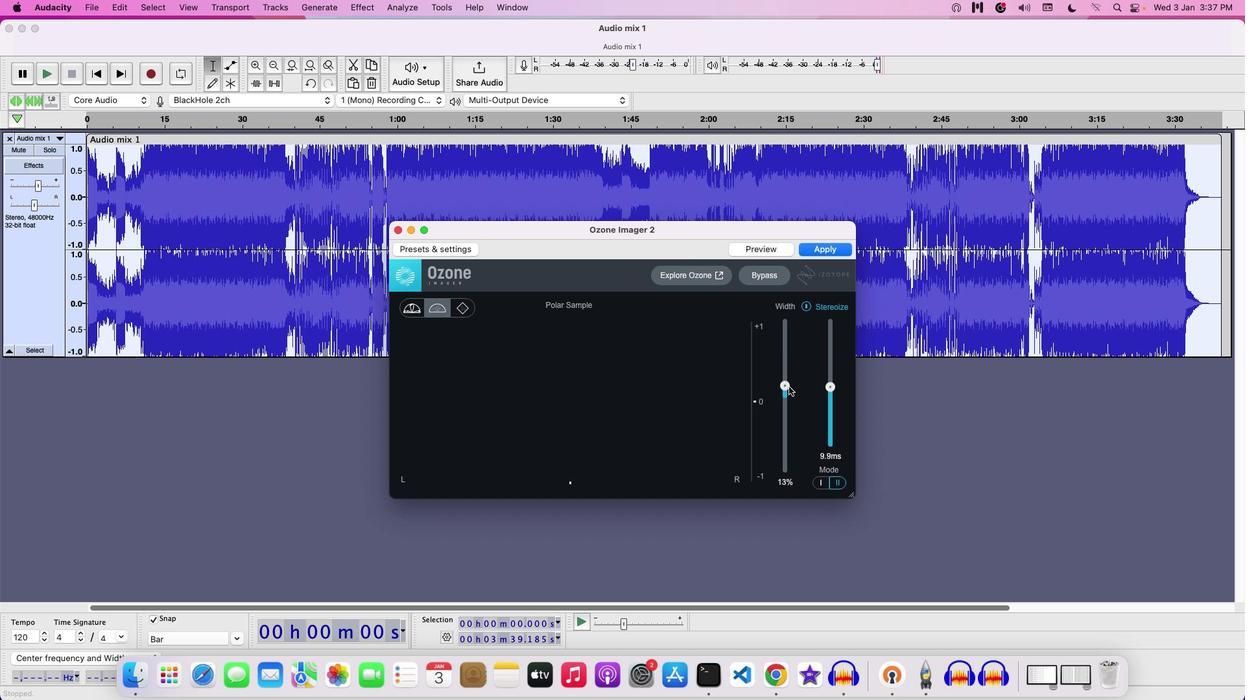 
Action: Mouse moved to (830, 391)
Screenshot: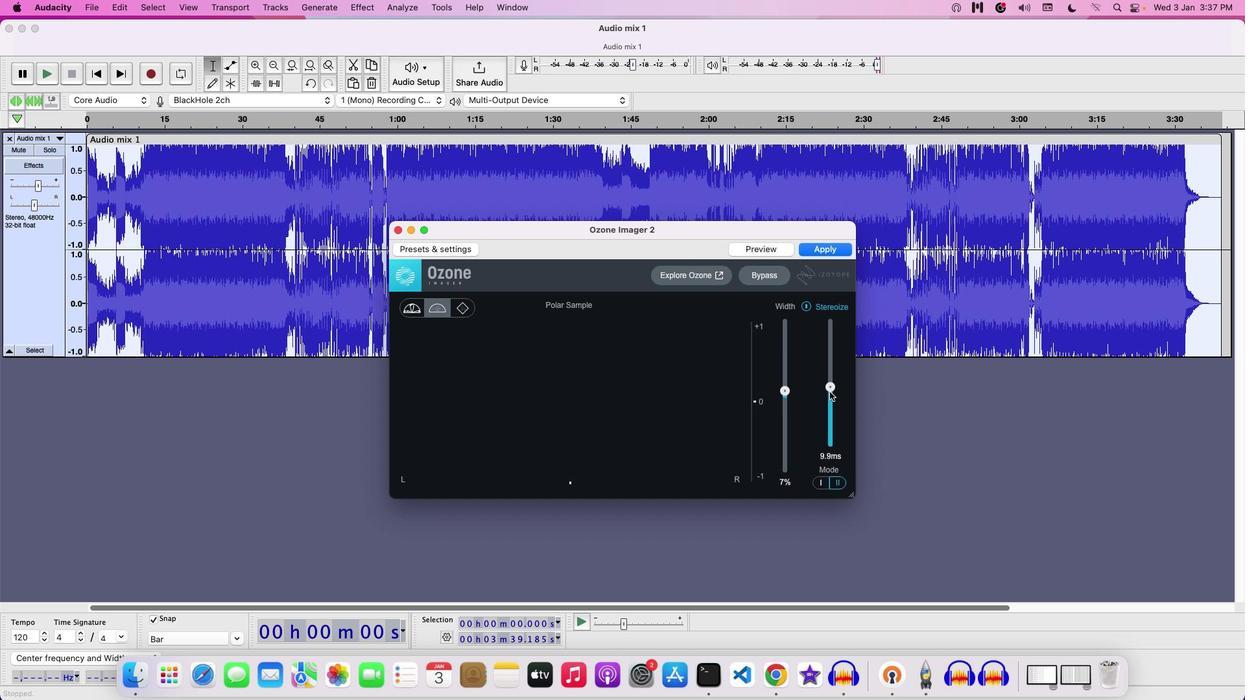 
Action: Mouse pressed left at (830, 391)
Screenshot: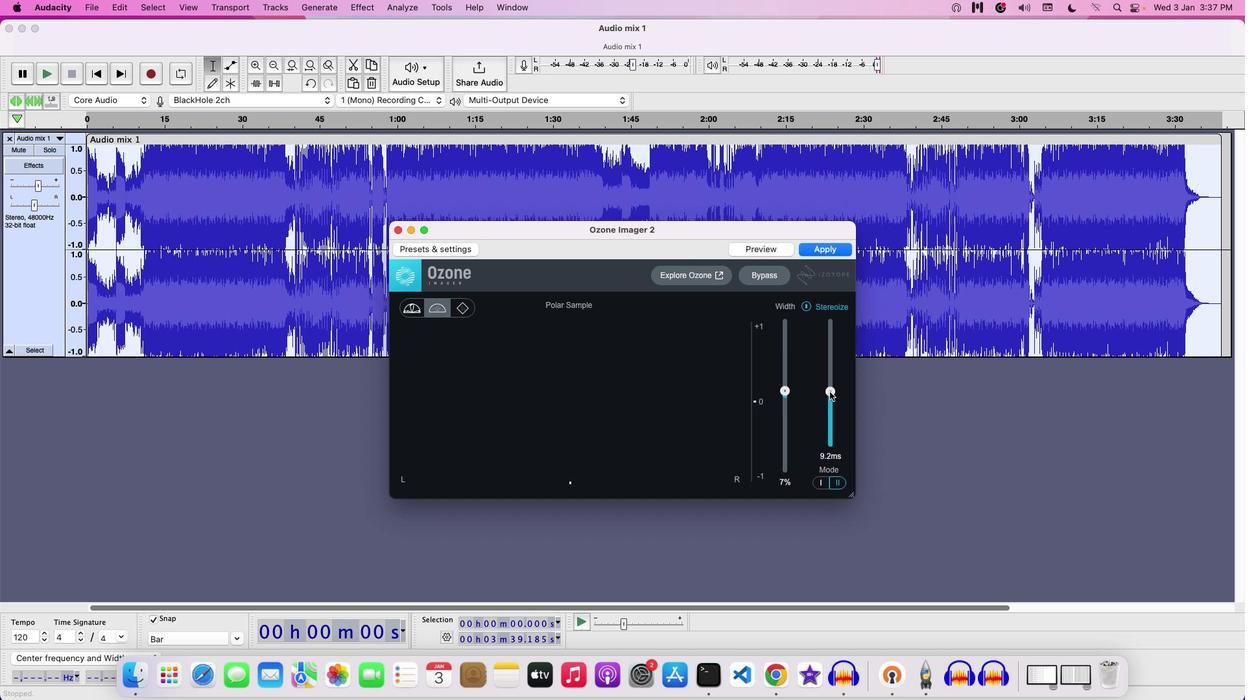 
Action: Mouse moved to (780, 248)
Screenshot: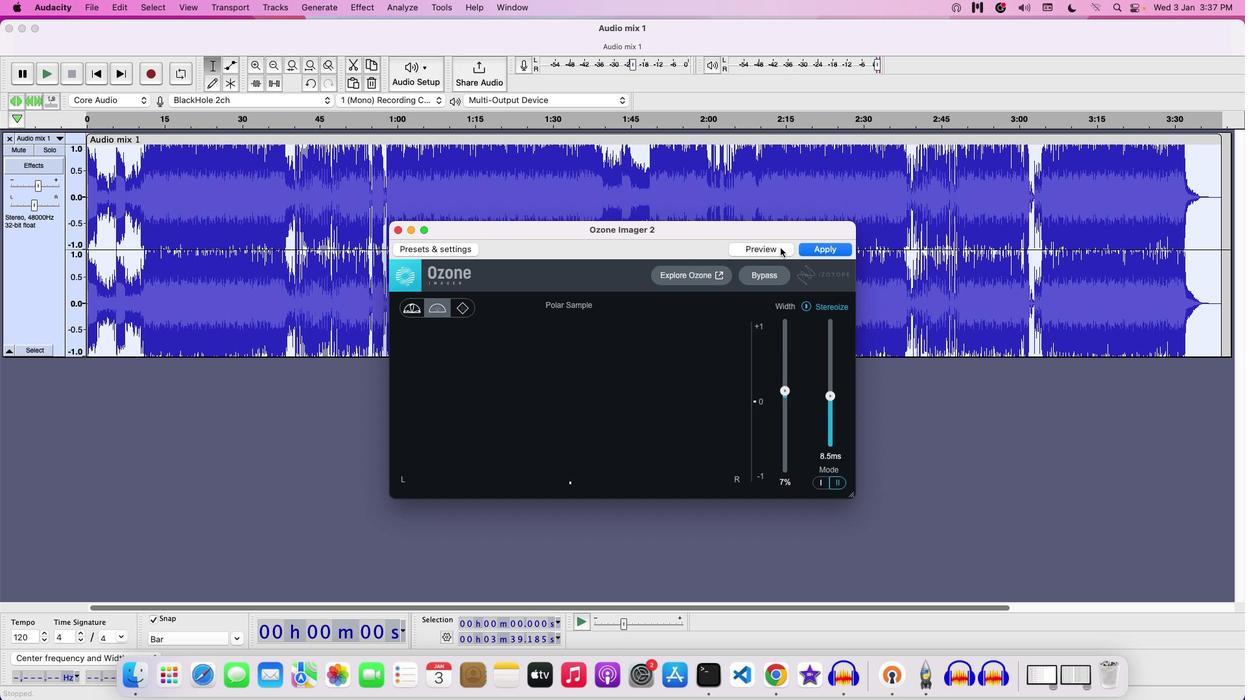 
Action: Mouse pressed left at (780, 248)
Screenshot: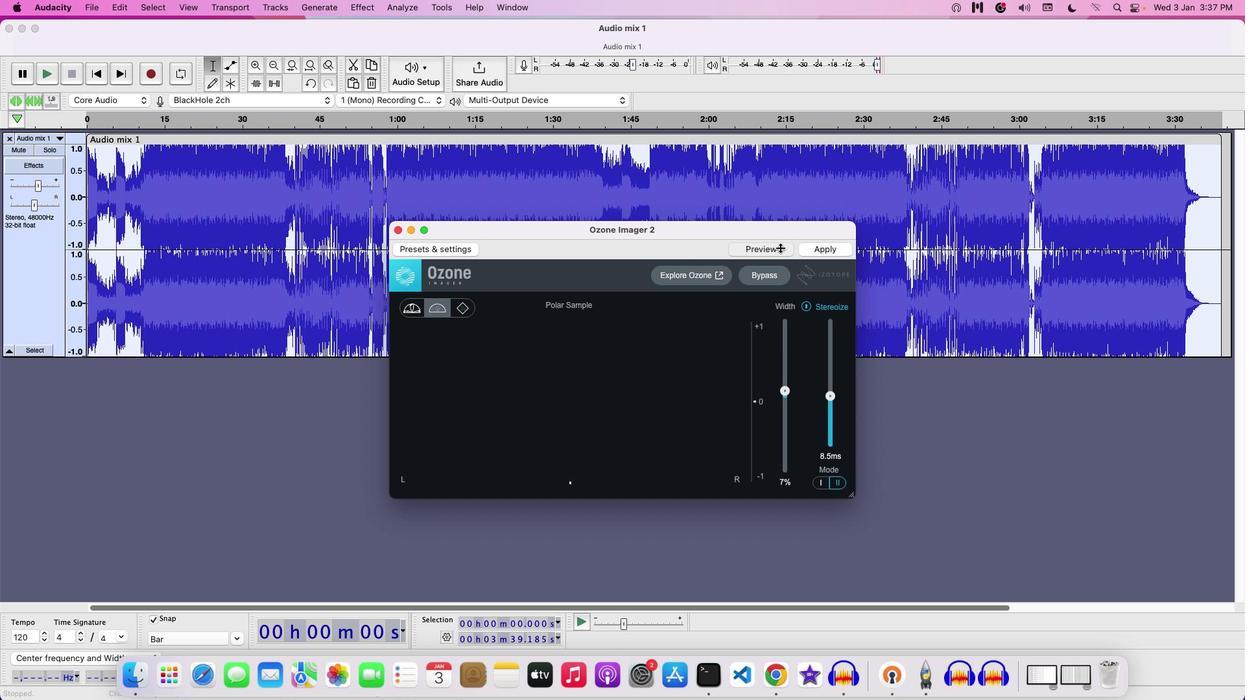 
Action: Mouse moved to (834, 248)
Screenshot: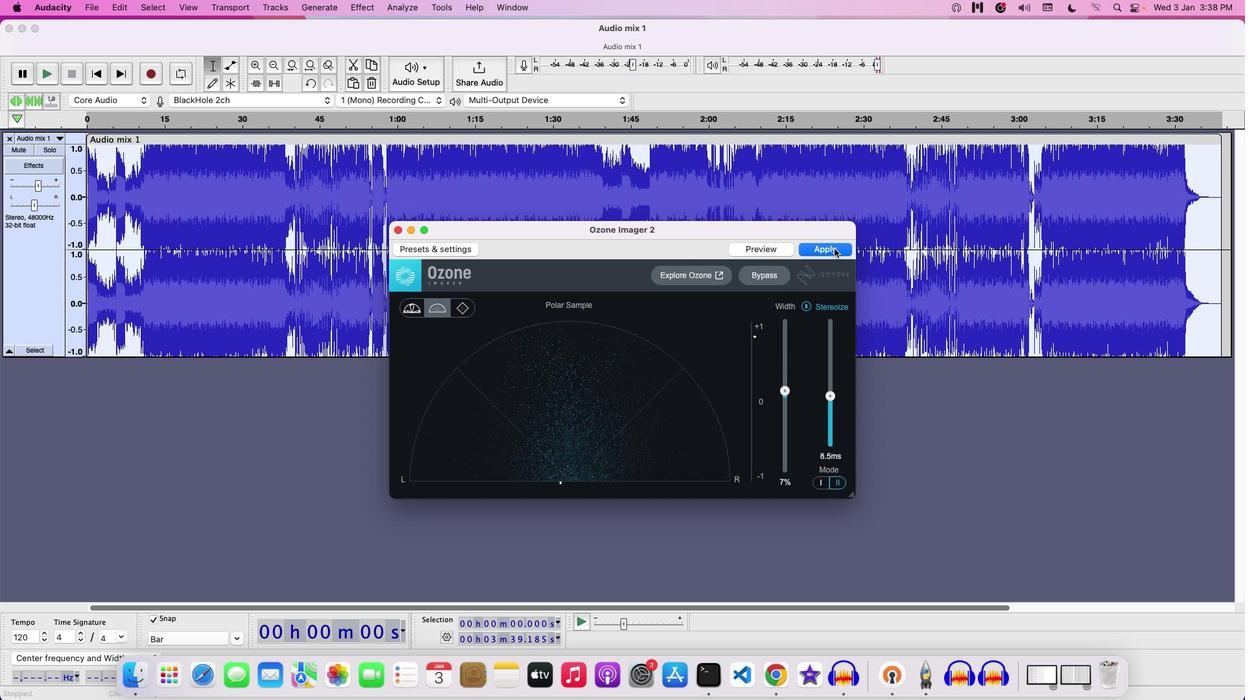 
Action: Mouse pressed left at (834, 248)
Screenshot: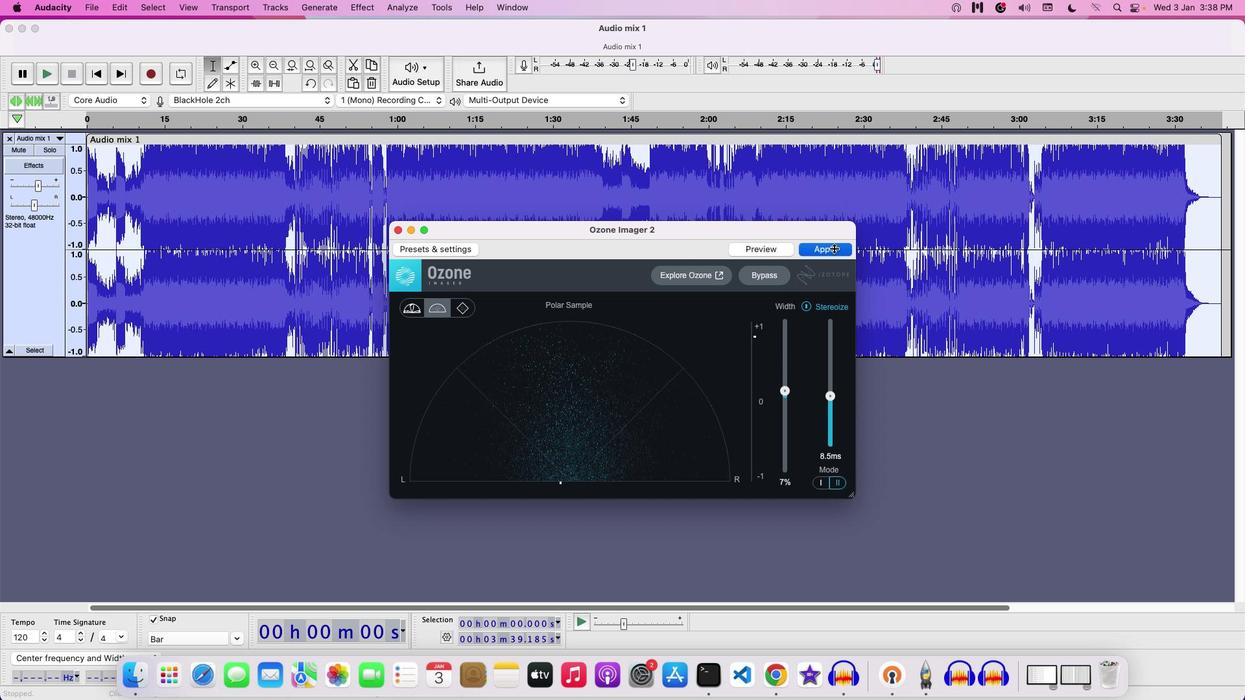 
Action: Mouse moved to (834, 248)
Screenshot: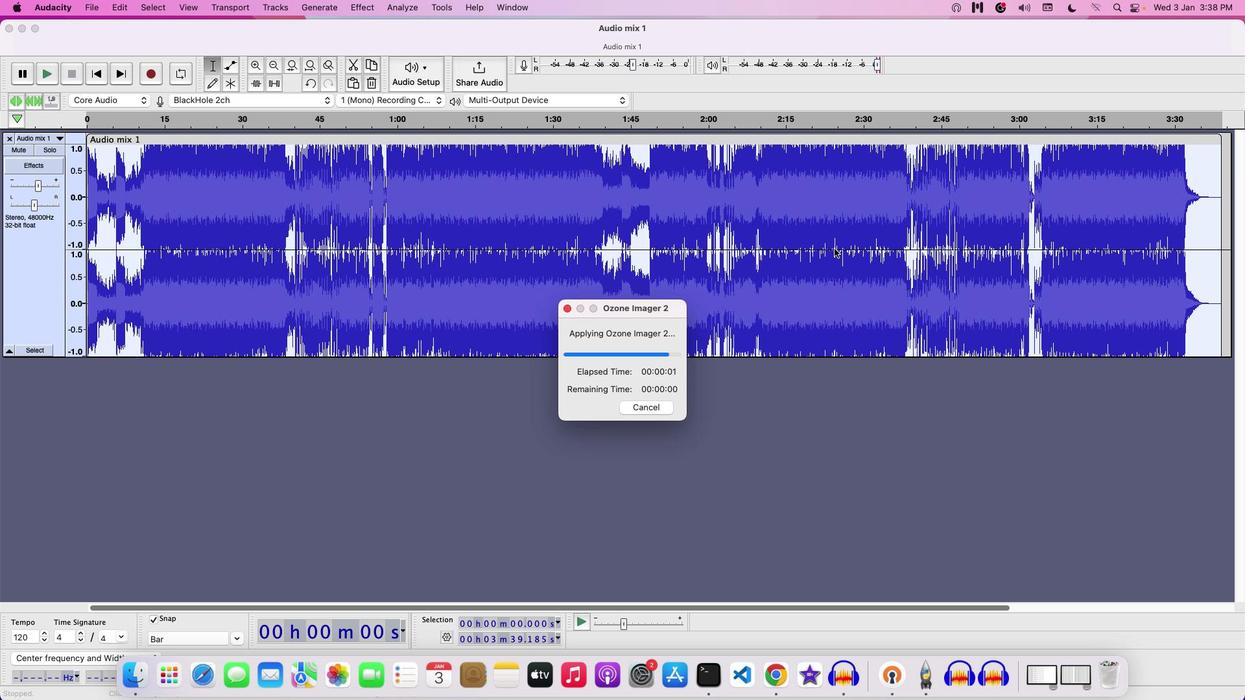 
Action: Key pressed Key.space
Screenshot: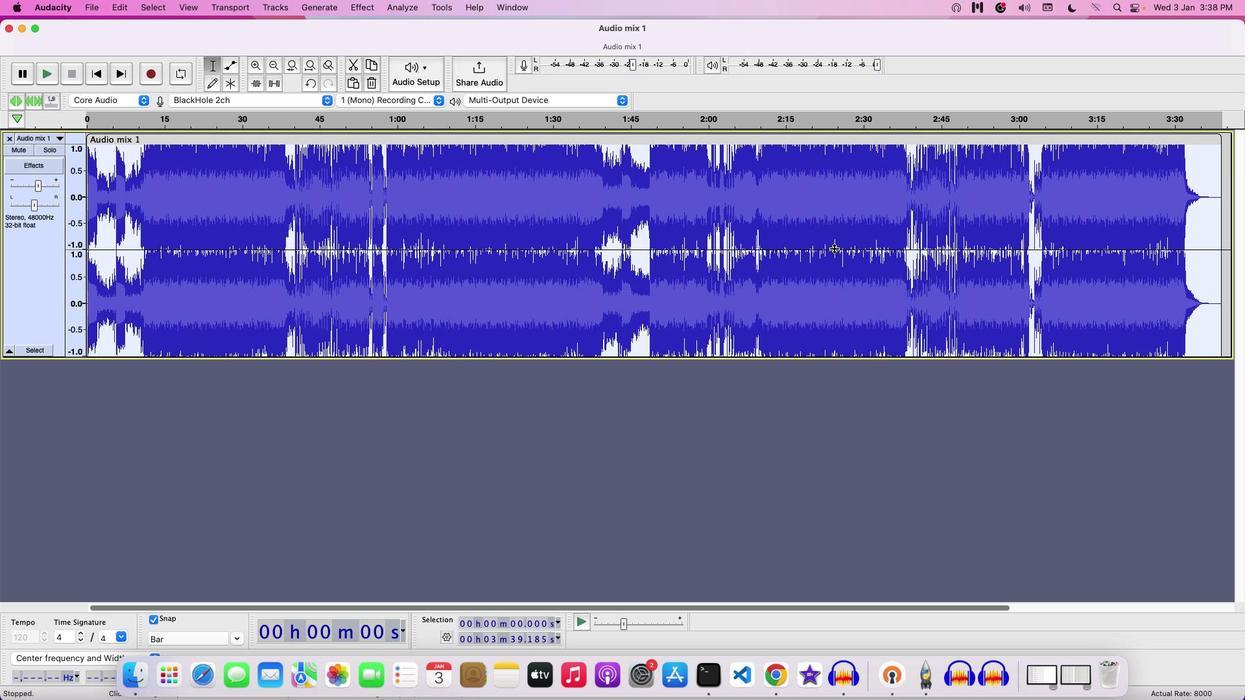 
Action: Mouse moved to (39, 188)
Screenshot: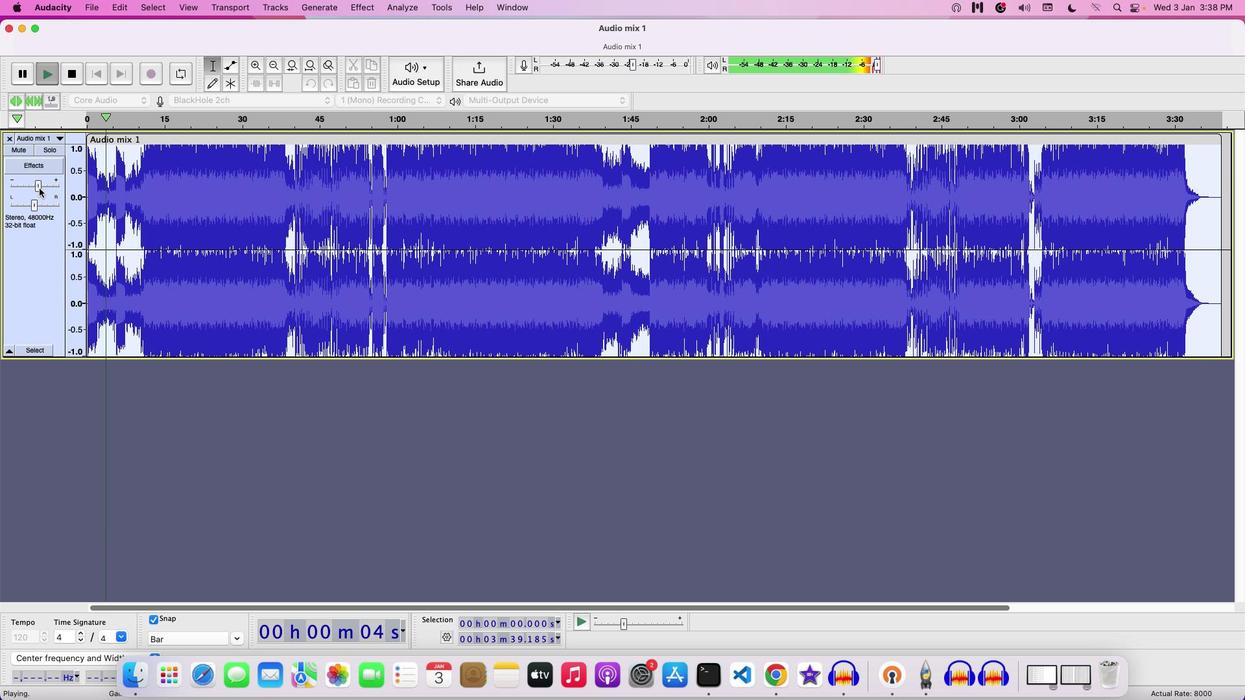 
Action: Mouse pressed left at (39, 188)
Screenshot: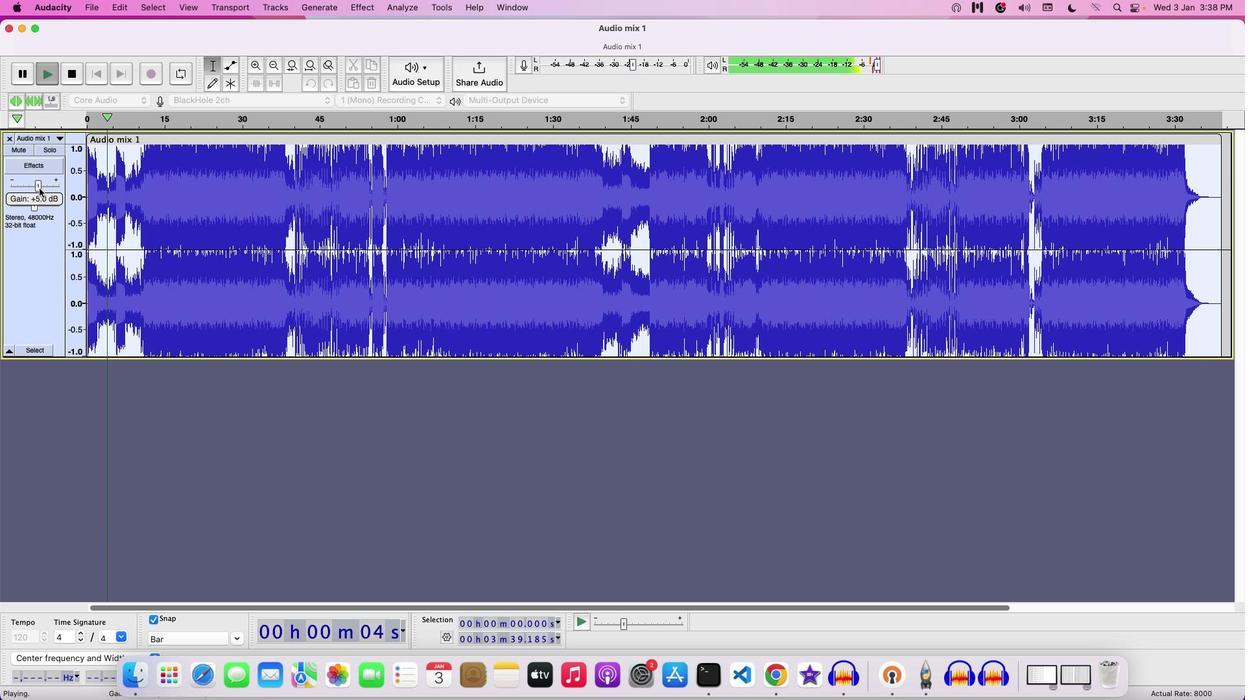 
Action: Mouse moved to (44, 189)
Screenshot: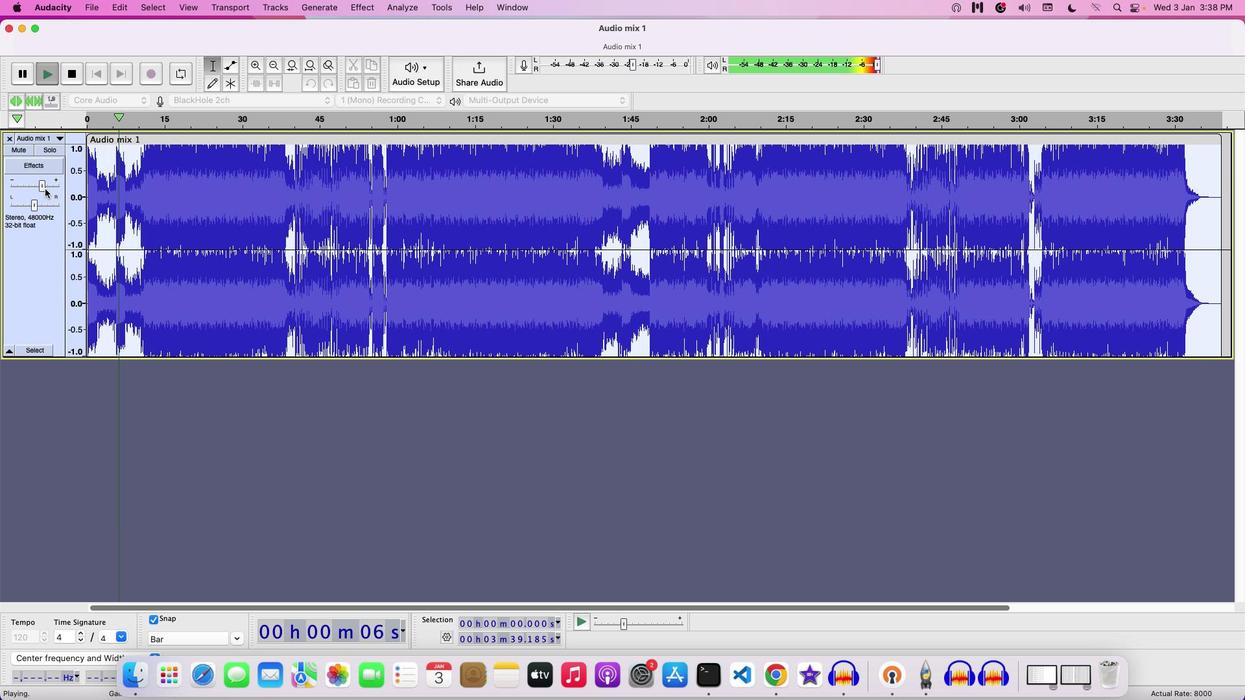 
Action: Mouse pressed left at (44, 189)
Screenshot: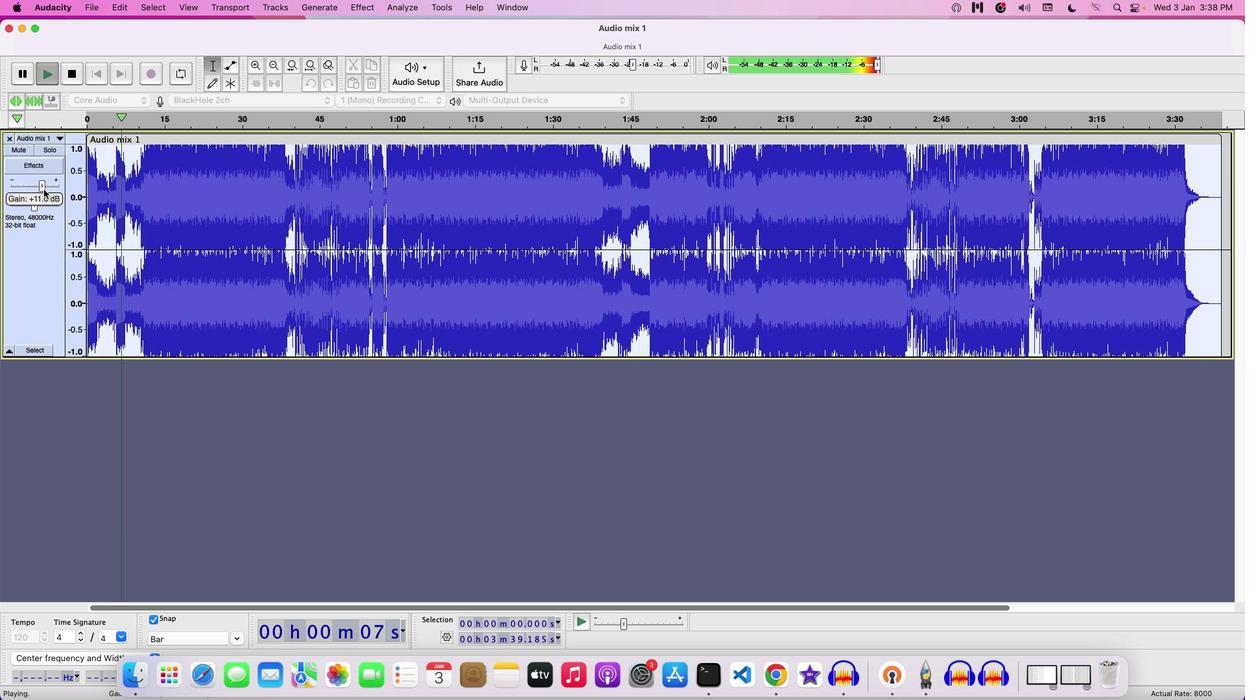 
Action: Mouse moved to (59, 247)
Screenshot: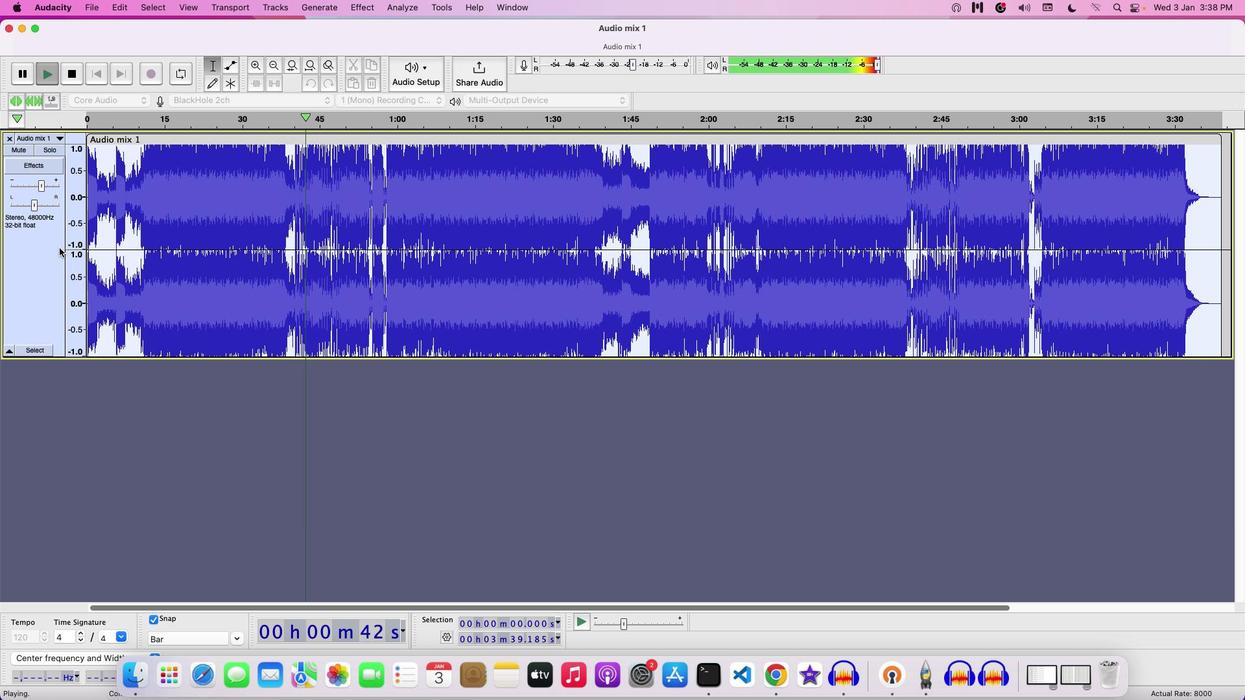 
Action: Key pressed Key.space
Screenshot: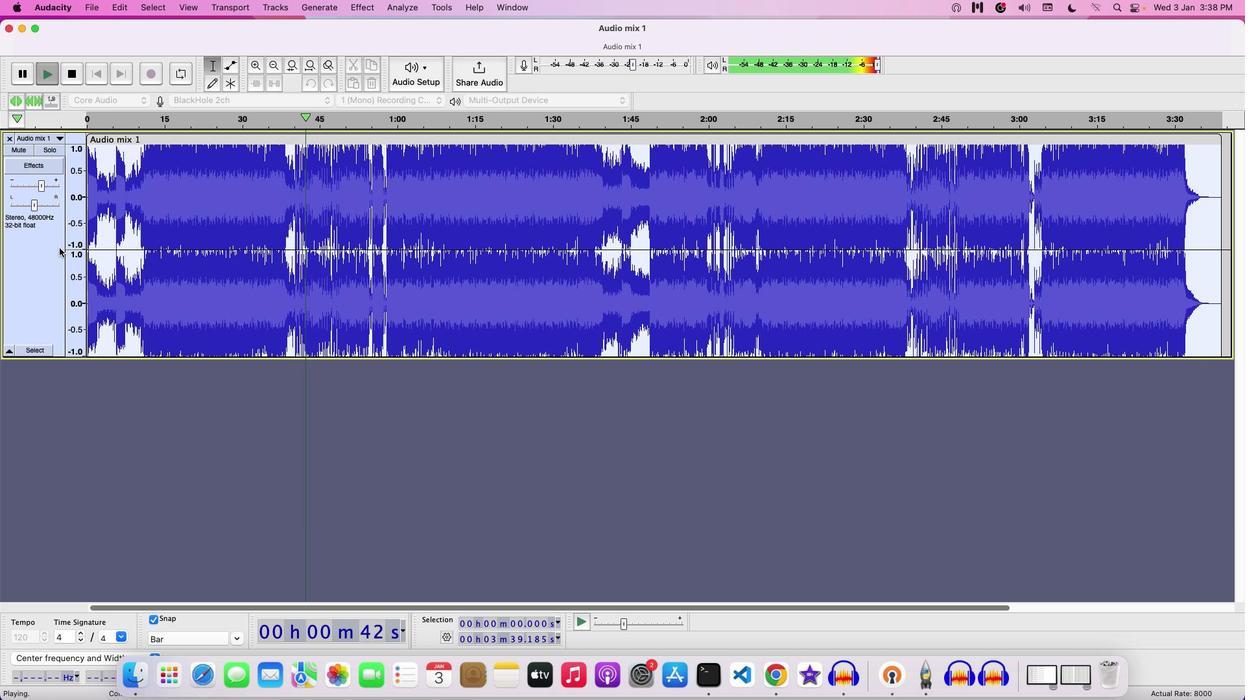 
Action: Mouse moved to (92, 9)
Screenshot: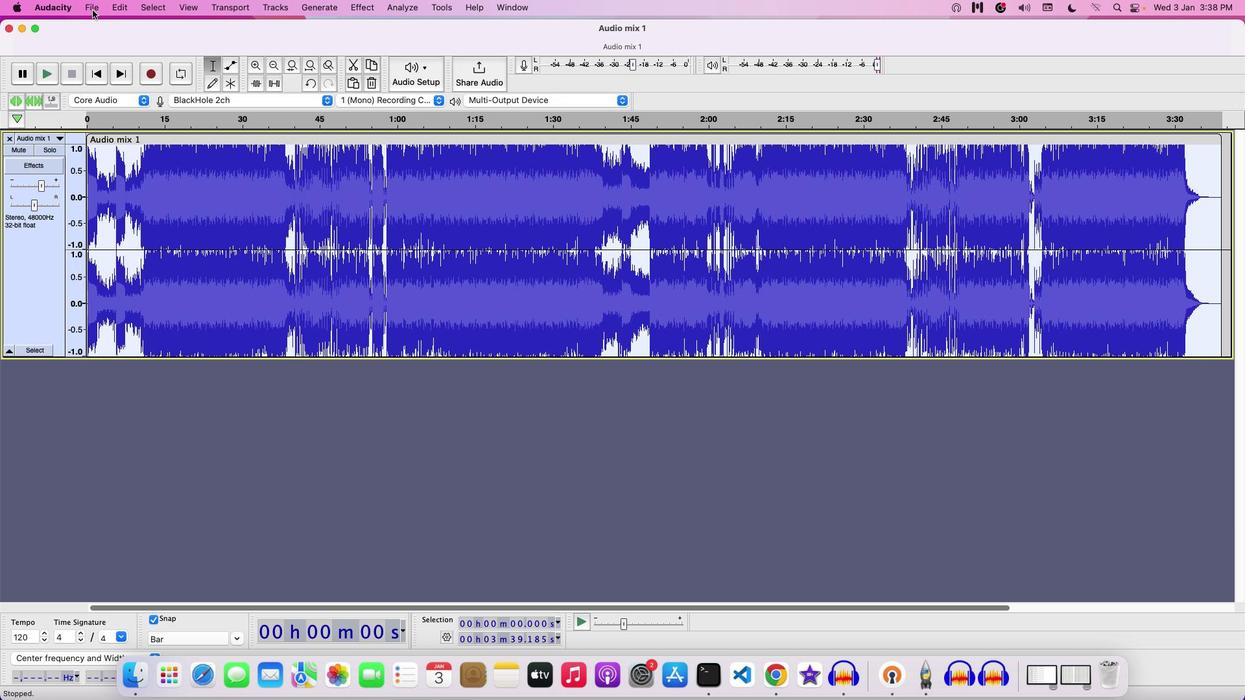 
Action: Mouse pressed left at (92, 9)
Screenshot: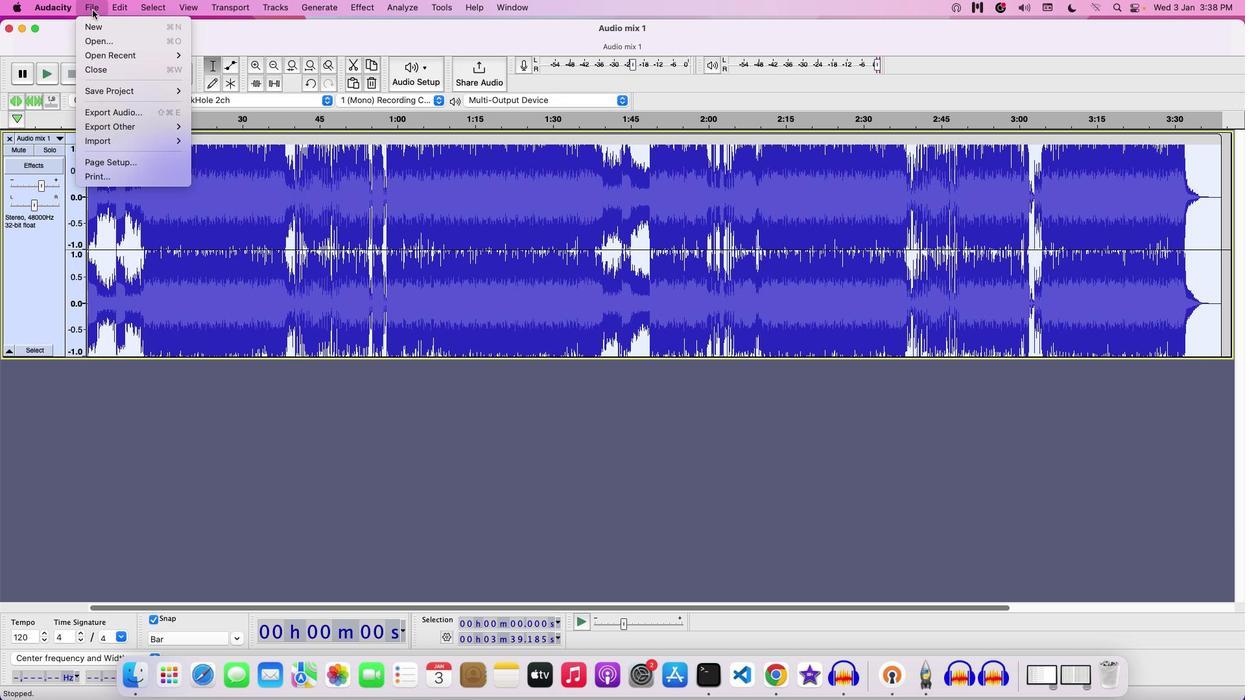 
Action: Mouse moved to (100, 84)
Screenshot: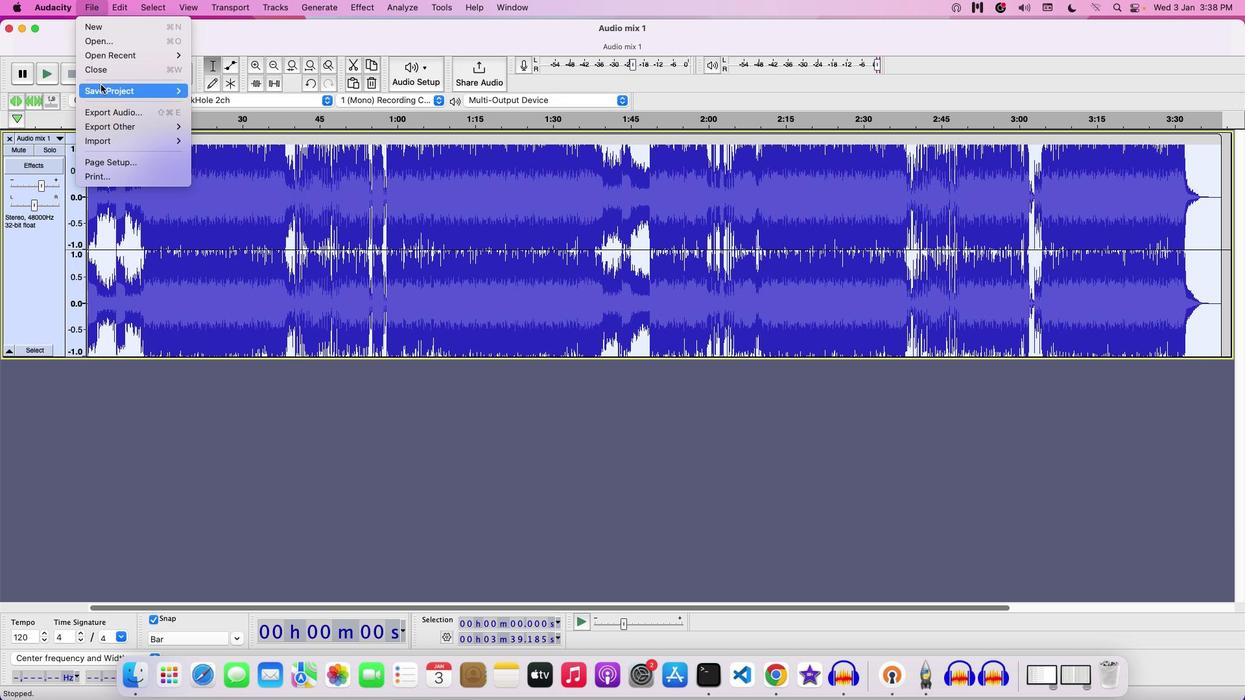 
Action: Mouse pressed left at (100, 84)
Screenshot: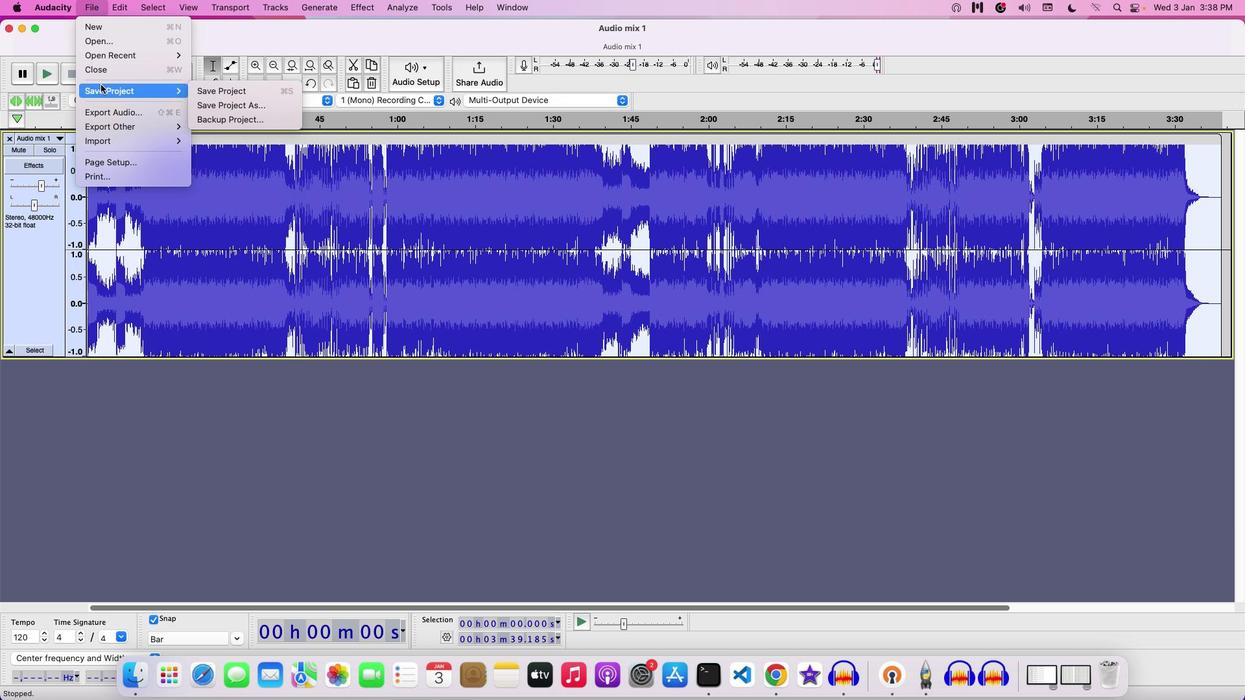 
Action: Mouse moved to (219, 91)
Screenshot: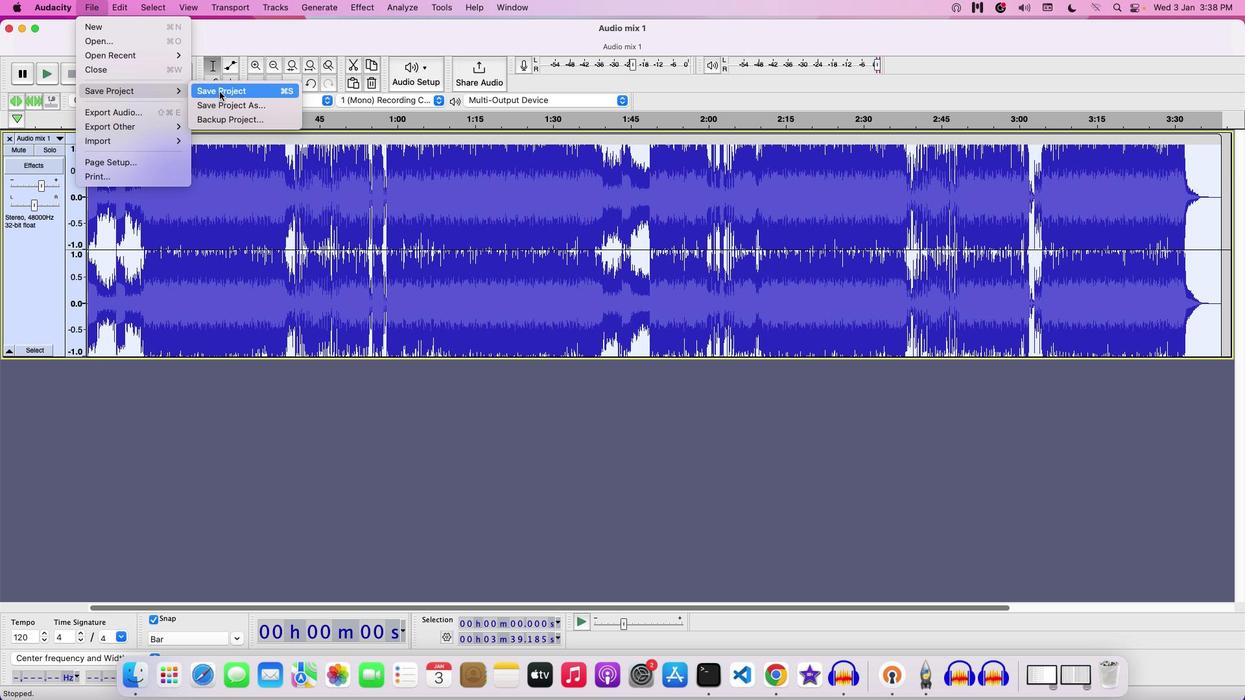 
Action: Mouse pressed left at (219, 91)
Screenshot: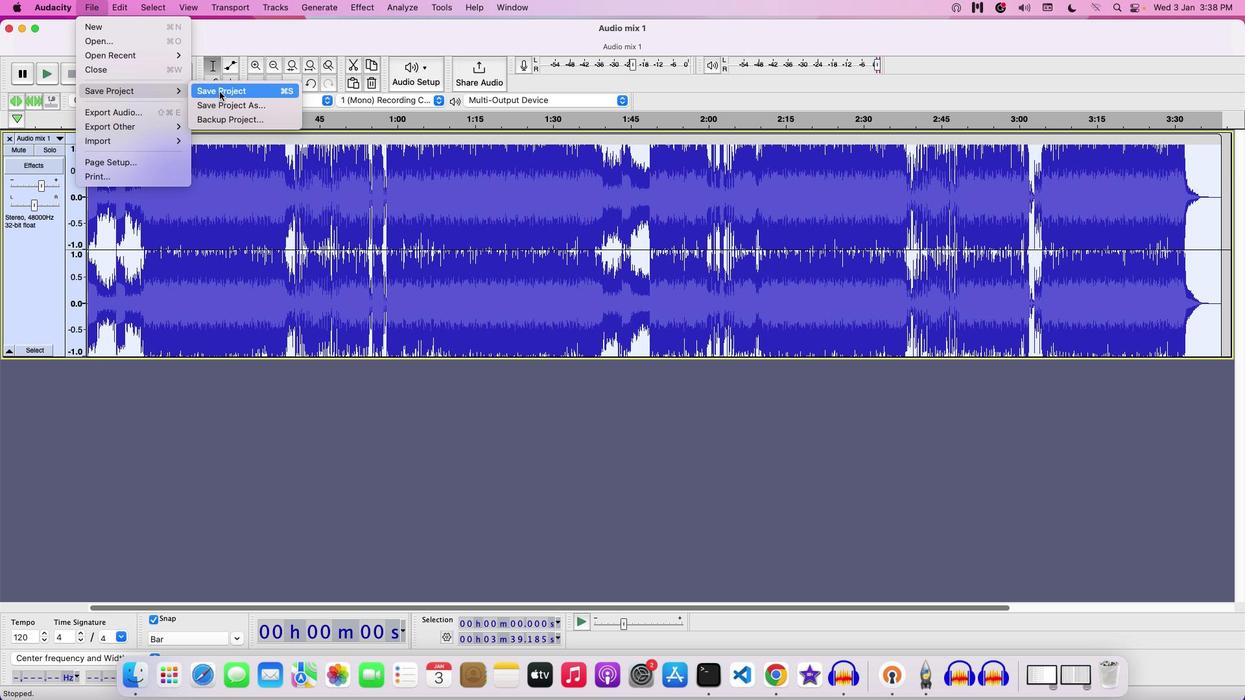 
Action: Mouse moved to (550, 207)
Screenshot: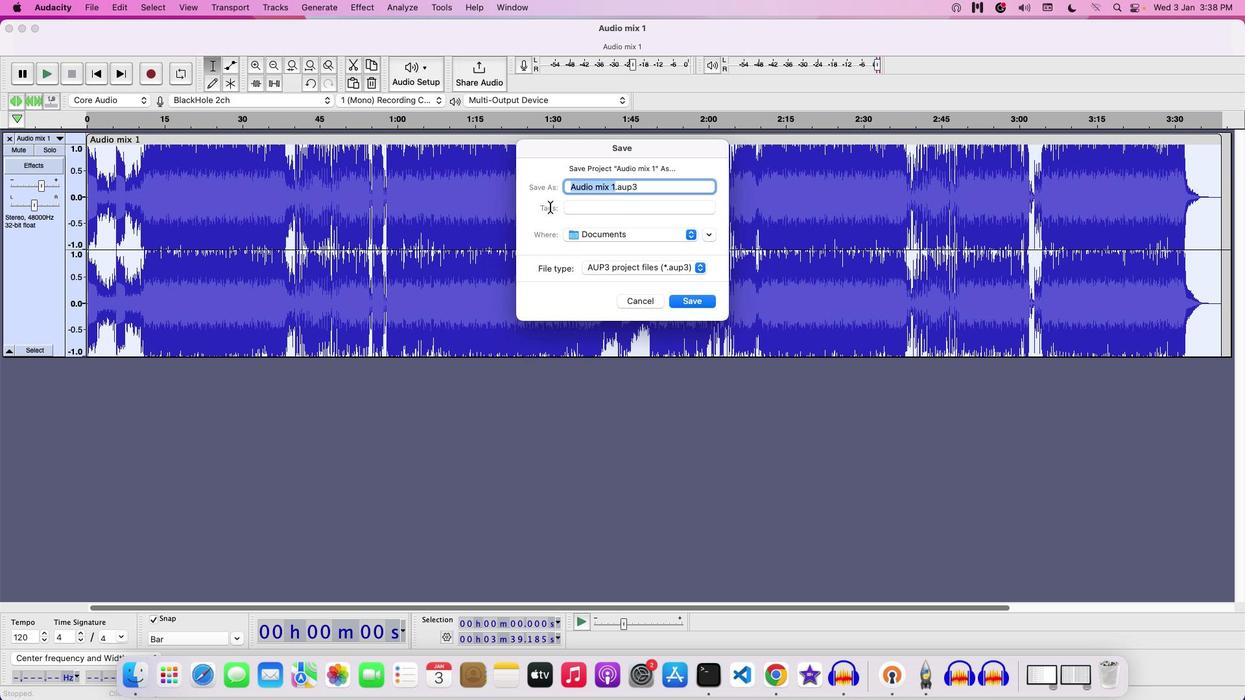 
Action: Key pressed Key.backspace'A''P''P''L''Y''I''N''G'Key.space'S''T''E''R''E''O'Key.space'W''I''D''E''N''E''R'
Screenshot: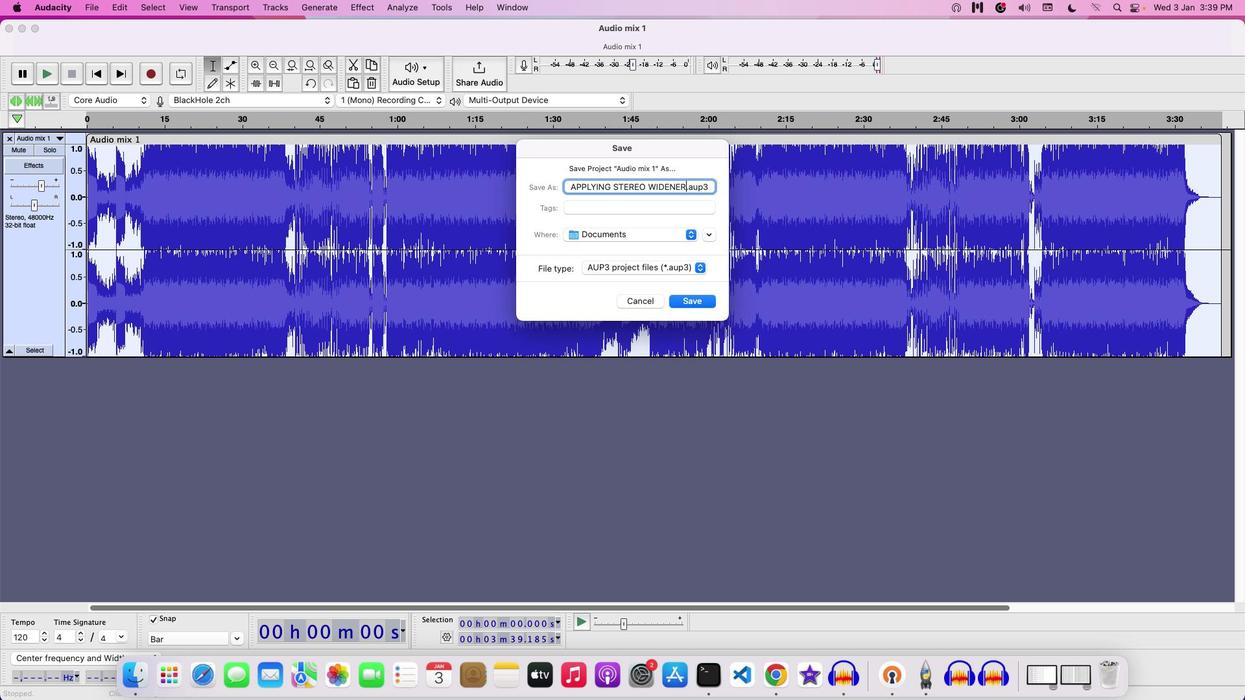 
Action: Mouse moved to (611, 137)
Screenshot: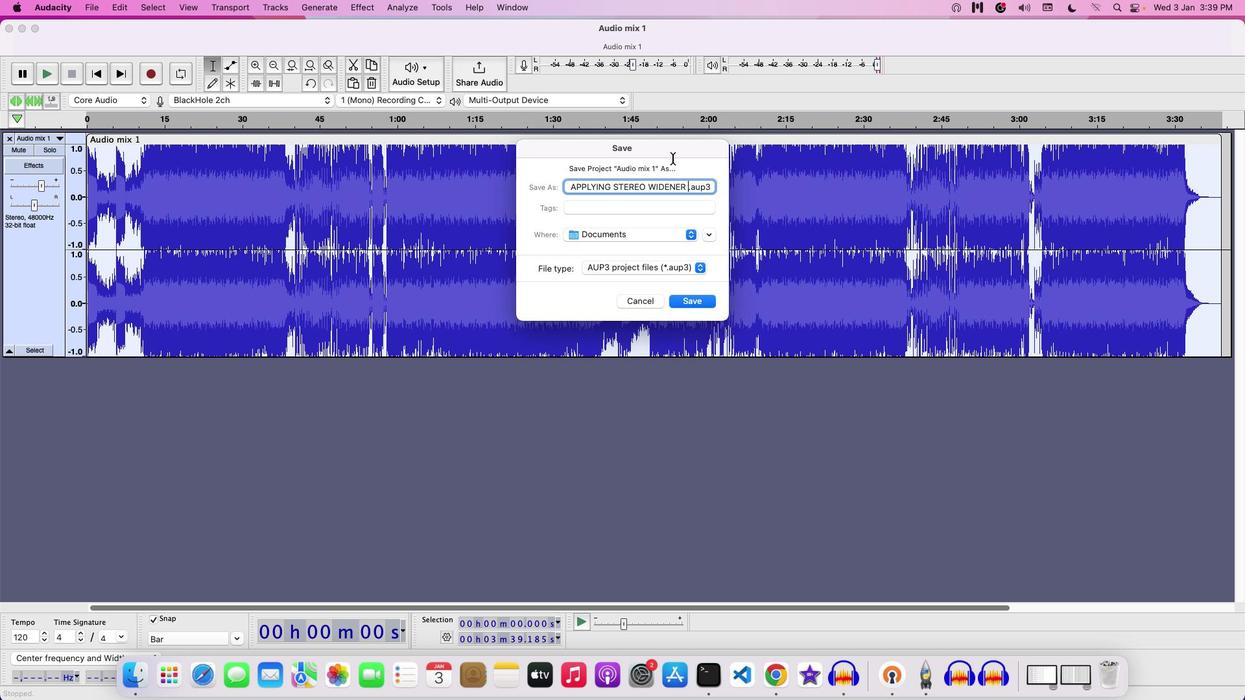 
Action: Key pressed Key.space
Screenshot: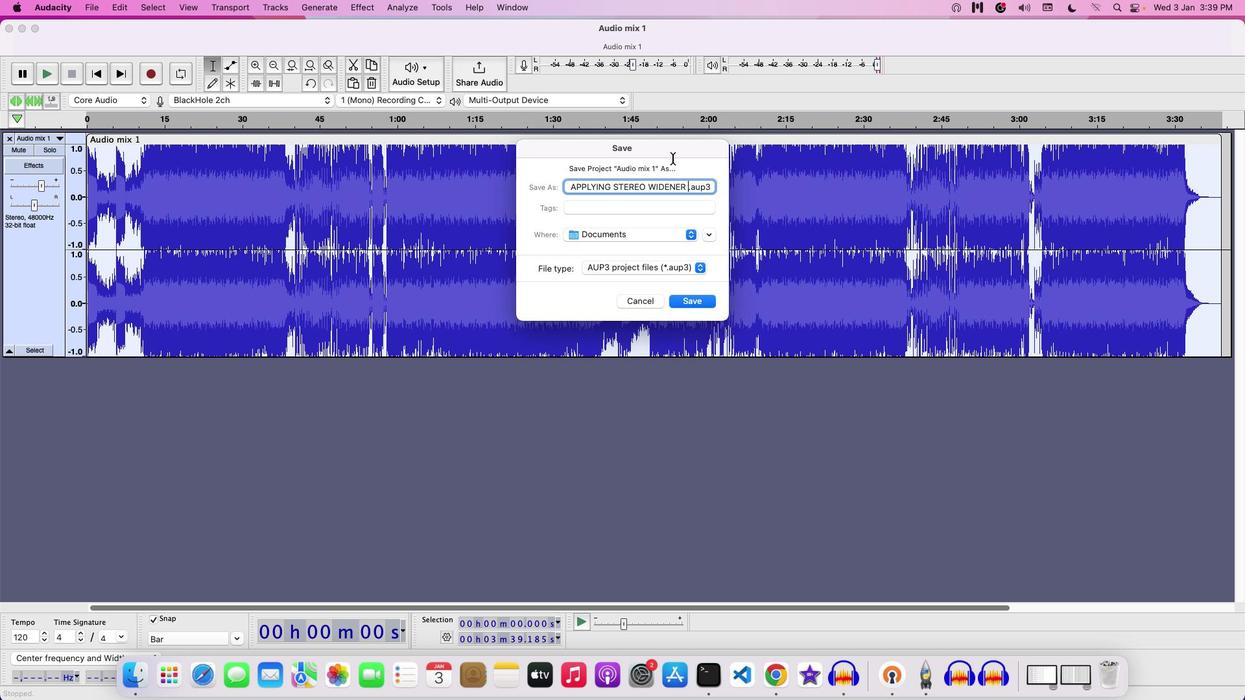
Action: Mouse moved to (696, 299)
Screenshot: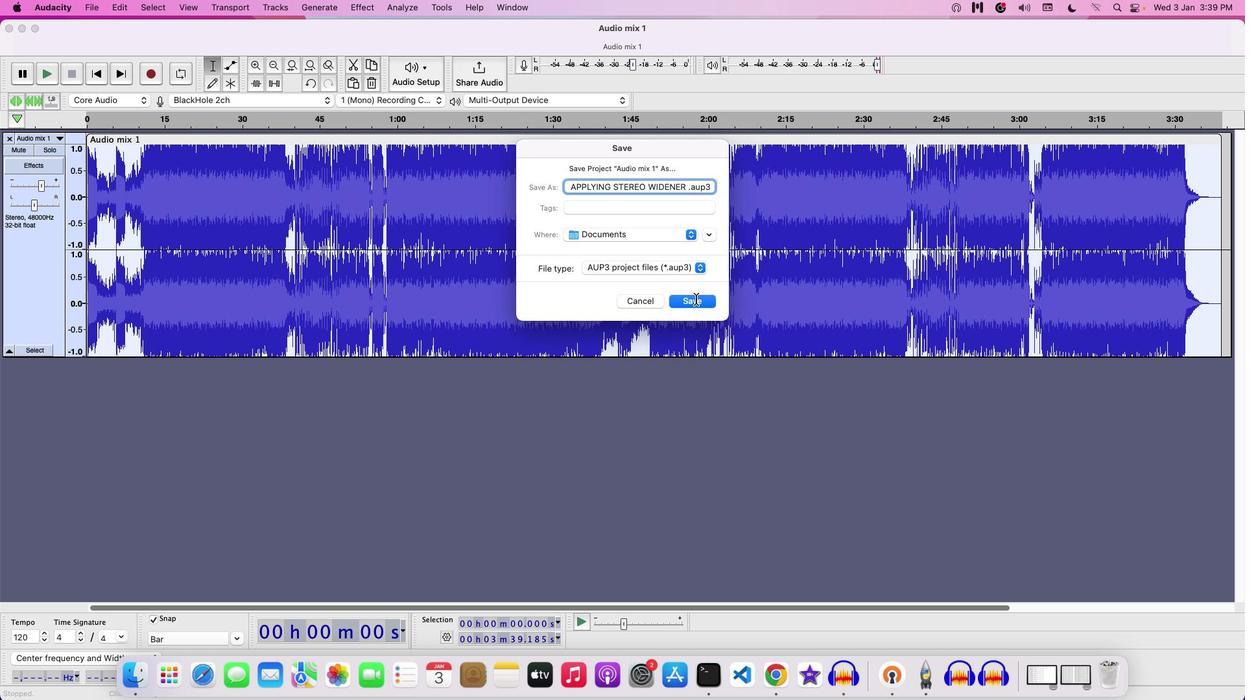 
Action: Mouse pressed left at (696, 299)
Screenshot: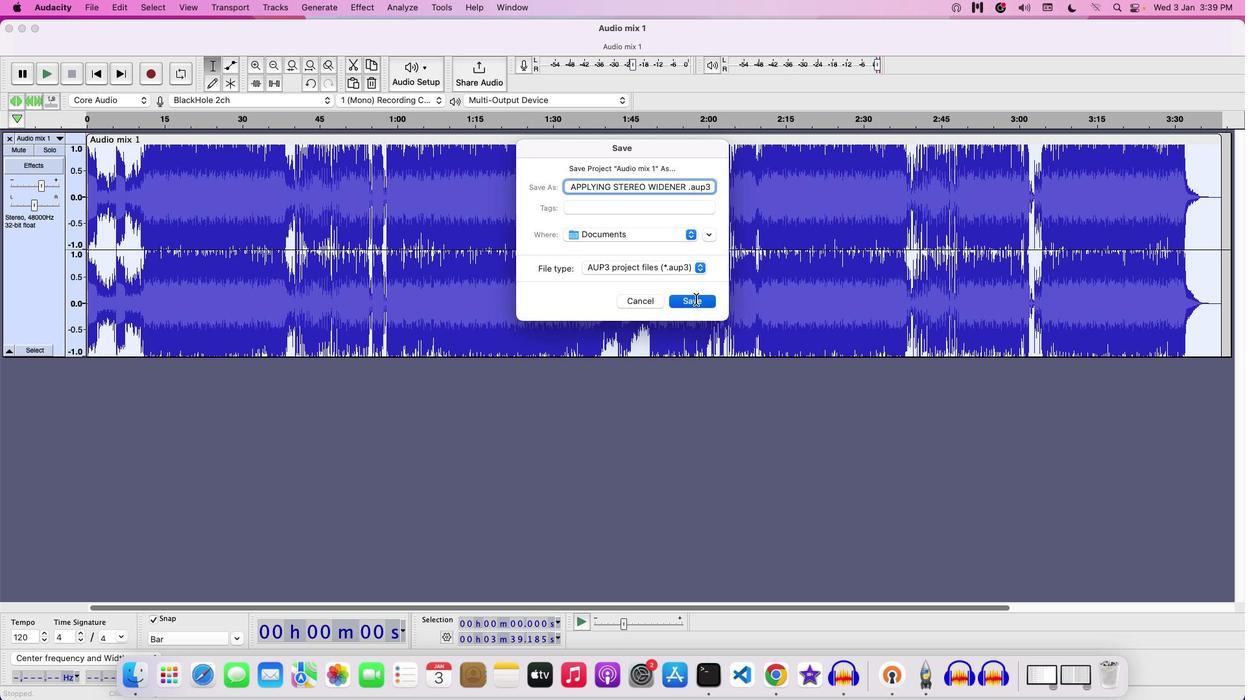 
Action: Mouse moved to (590, 325)
Screenshot: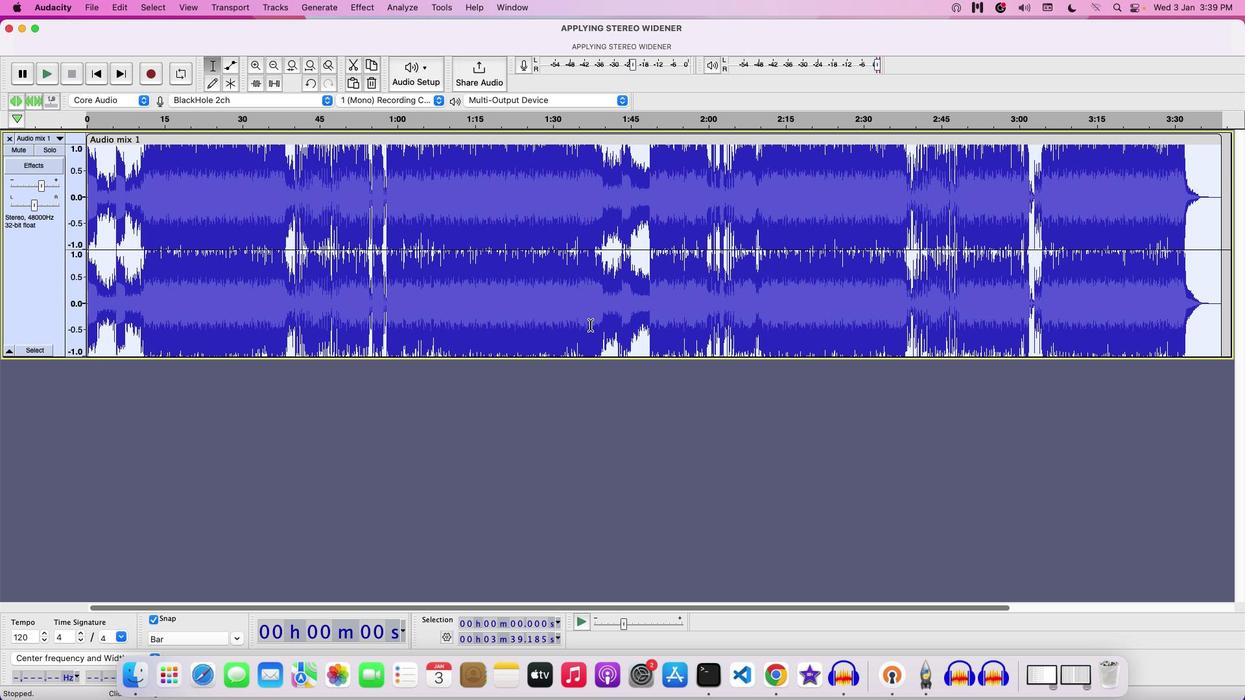 
